 Task: Find connections with filter location Diepholz with filter topic #inspiration with filter profile language German with filter current company IDA Ireland with filter school Andhra University with filter industry Steam and Air-Conditioning Supply with filter service category Negotiation with filter keywords title Credit Counselor
Action: Mouse moved to (496, 64)
Screenshot: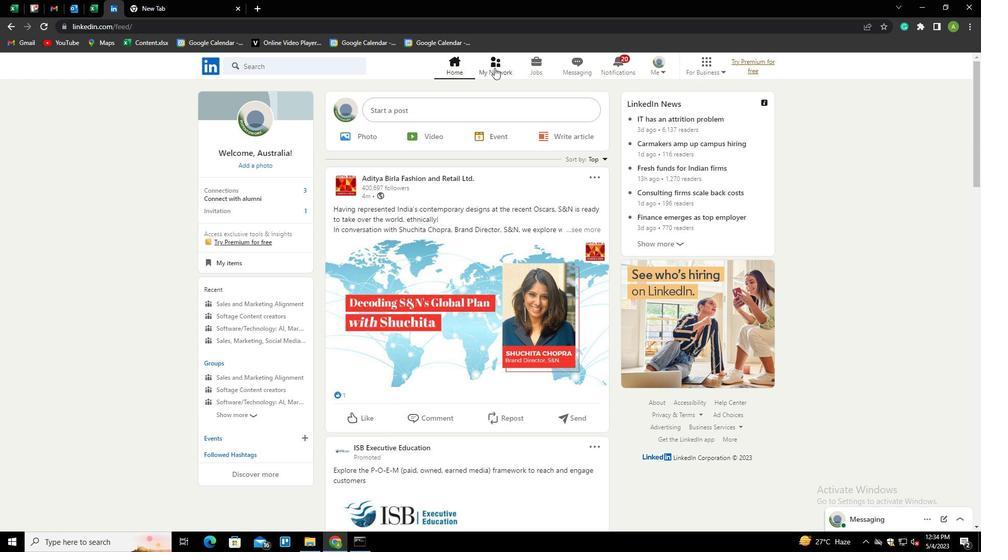 
Action: Mouse pressed left at (496, 64)
Screenshot: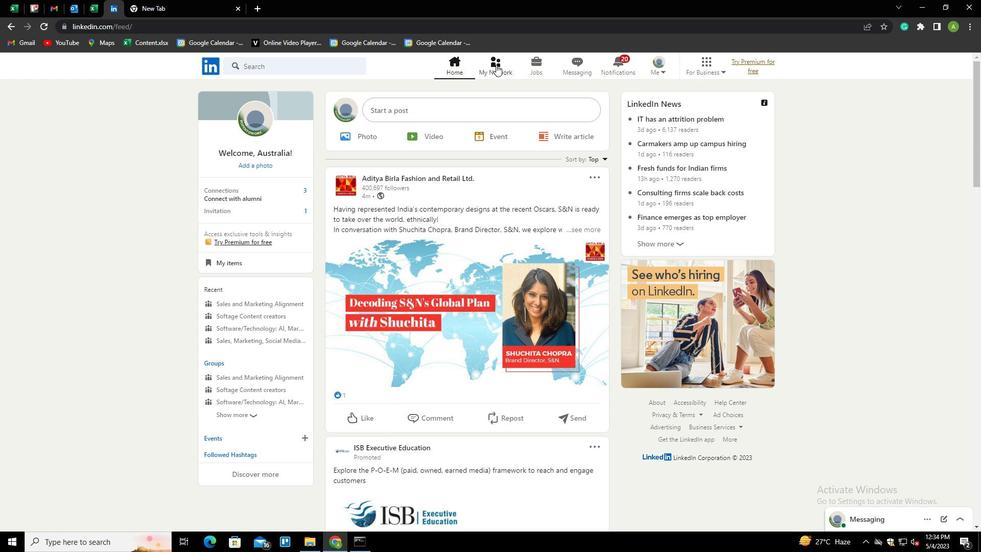 
Action: Mouse moved to (249, 123)
Screenshot: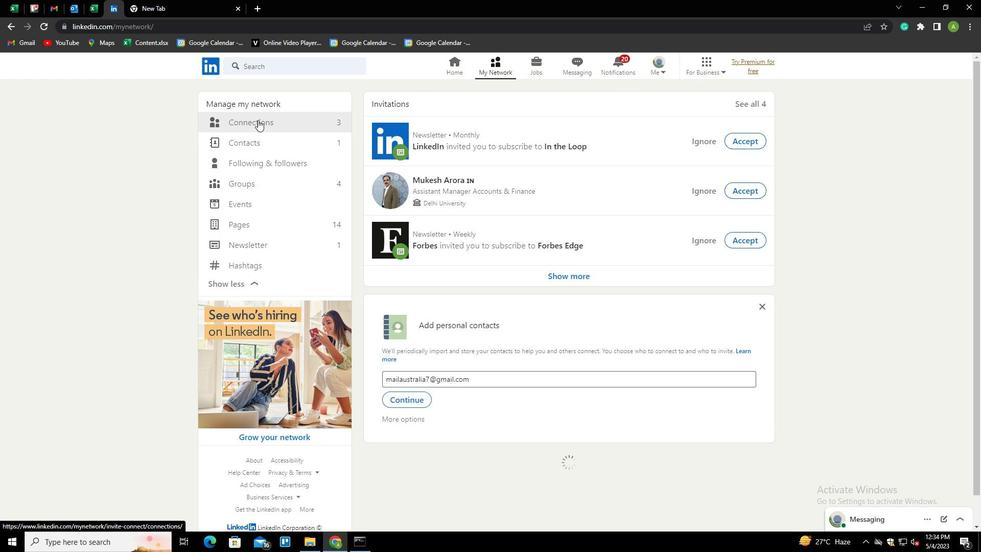 
Action: Mouse pressed left at (249, 123)
Screenshot: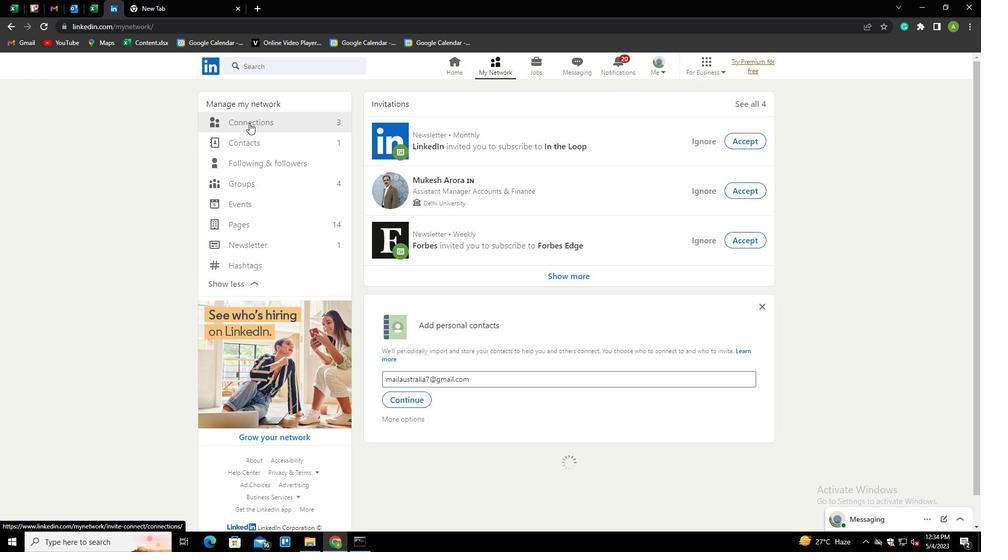 
Action: Mouse moved to (563, 123)
Screenshot: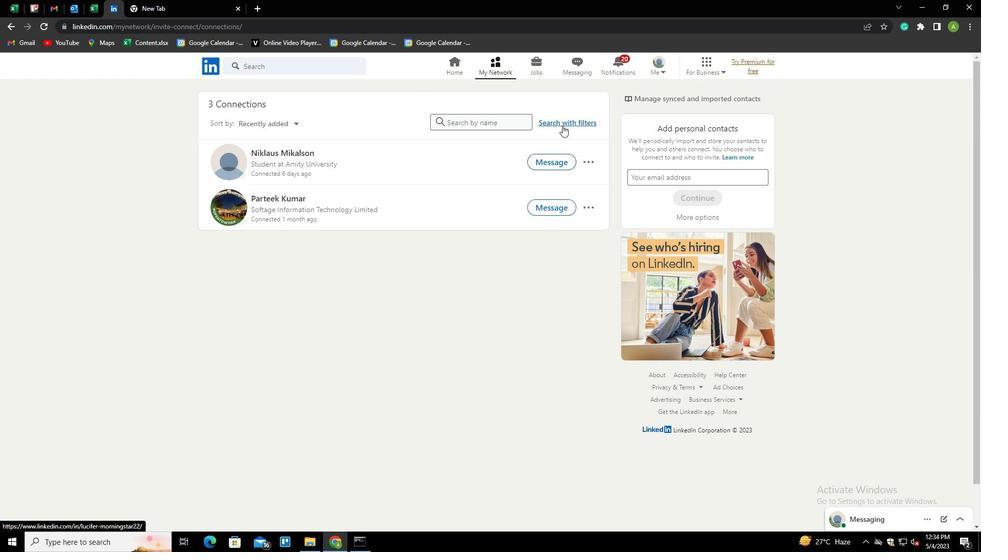 
Action: Mouse pressed left at (563, 123)
Screenshot: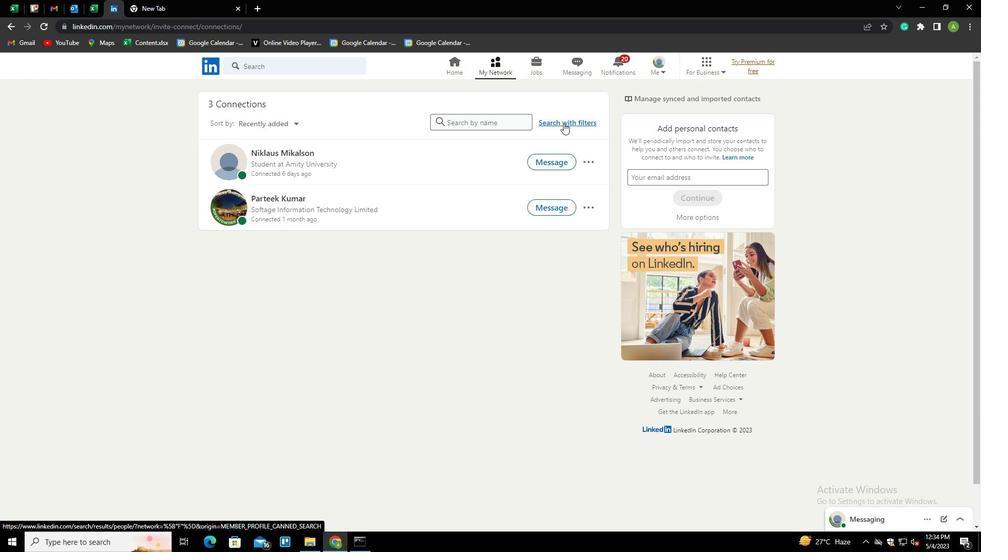 
Action: Mouse moved to (524, 94)
Screenshot: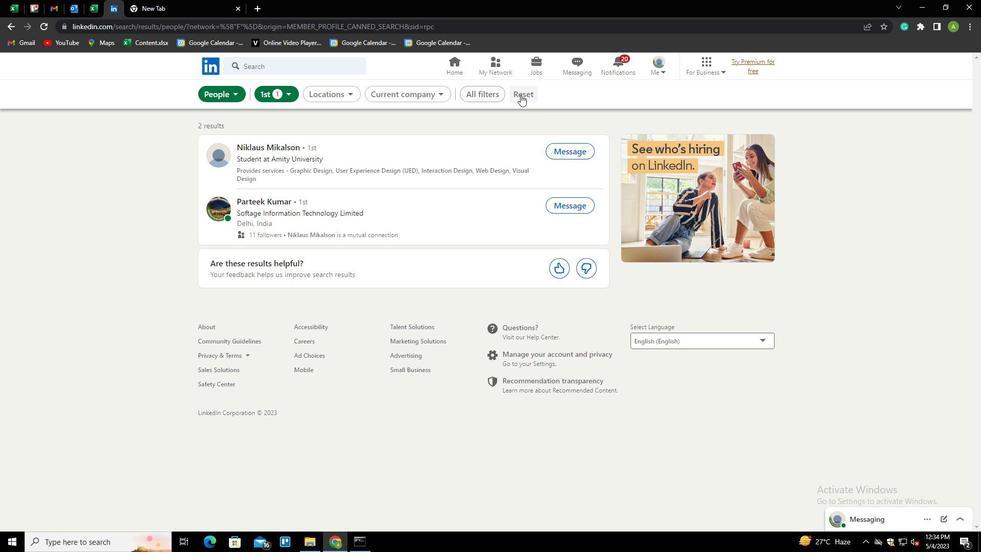 
Action: Mouse pressed left at (524, 94)
Screenshot: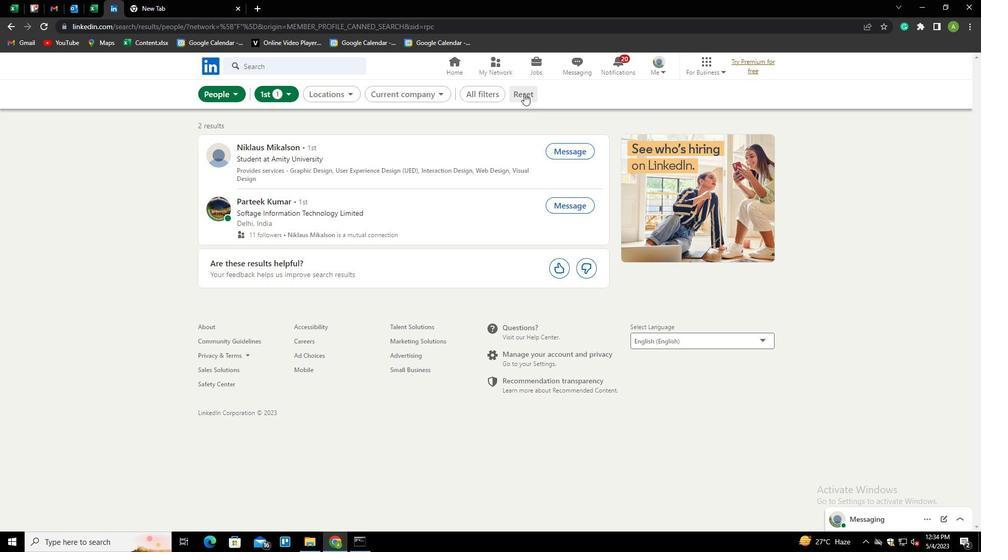 
Action: Mouse moved to (494, 91)
Screenshot: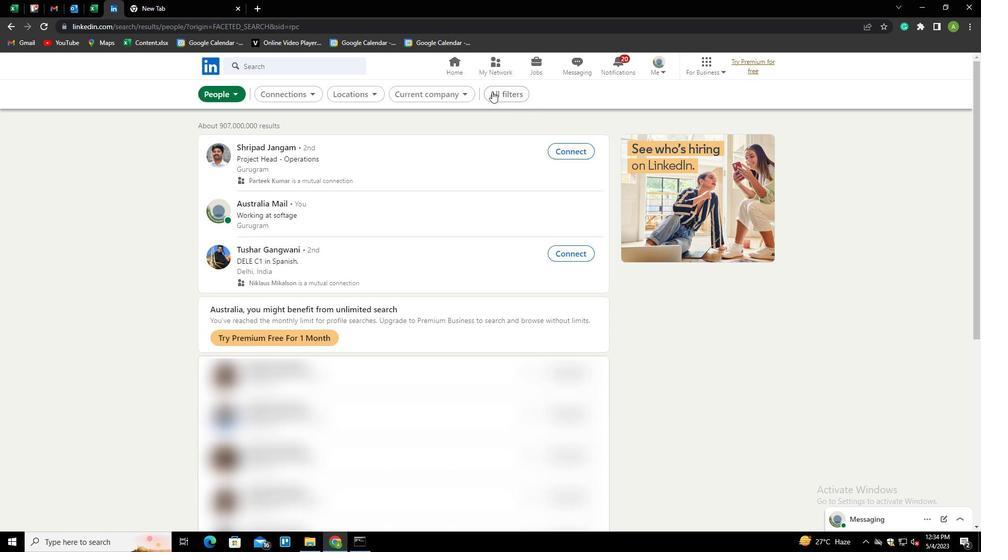 
Action: Mouse pressed left at (494, 91)
Screenshot: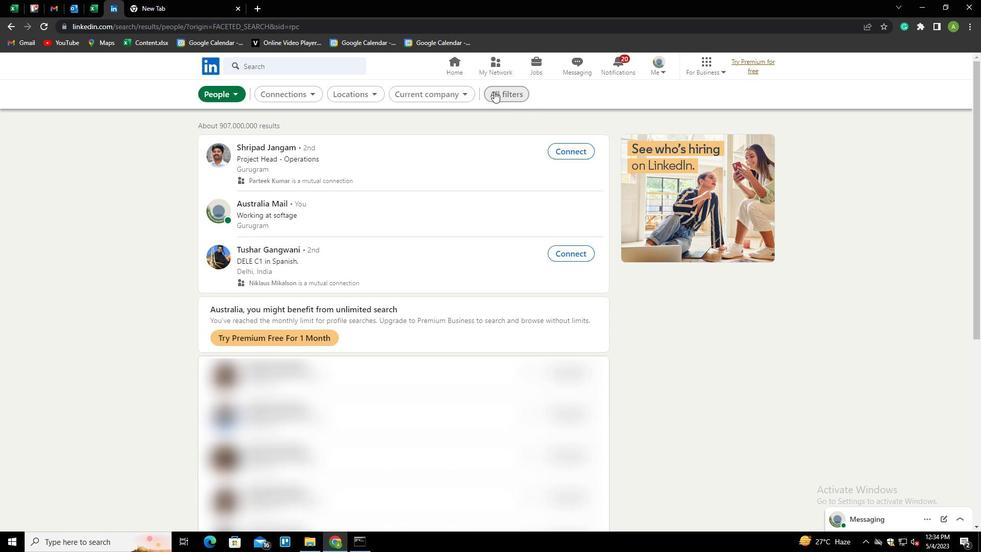 
Action: Mouse moved to (853, 305)
Screenshot: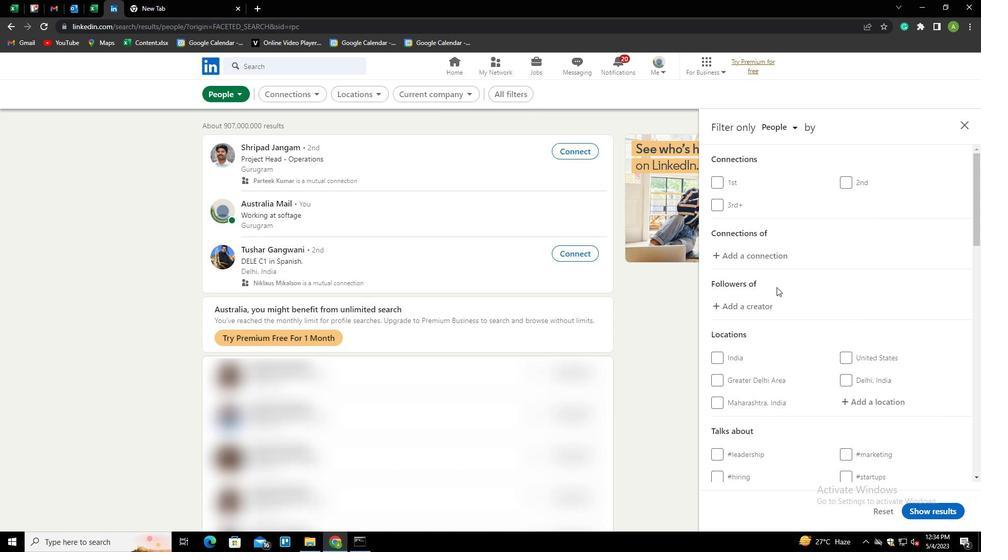 
Action: Mouse scrolled (853, 304) with delta (0, 0)
Screenshot: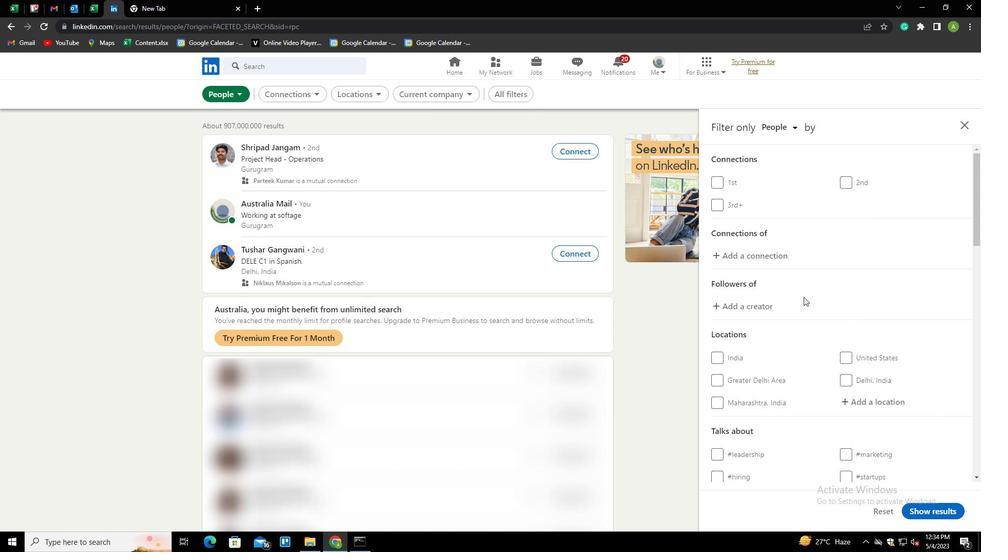 
Action: Mouse scrolled (853, 304) with delta (0, 0)
Screenshot: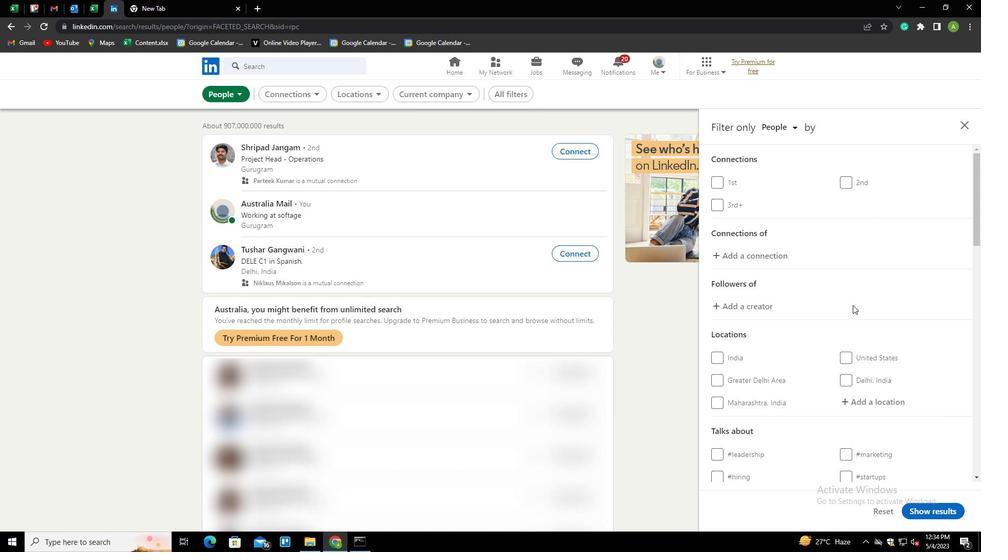 
Action: Mouse scrolled (853, 304) with delta (0, 0)
Screenshot: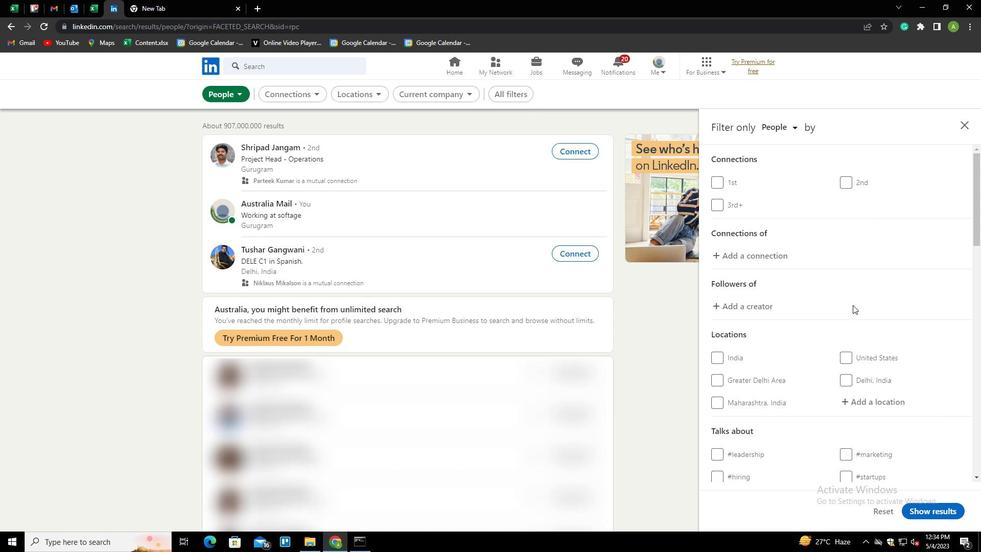 
Action: Mouse moved to (874, 251)
Screenshot: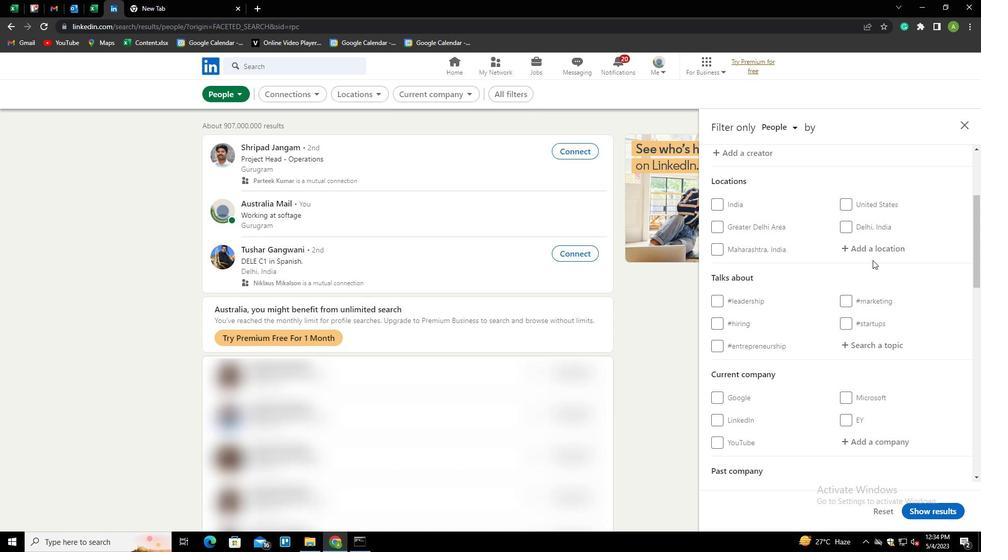 
Action: Mouse pressed left at (874, 251)
Screenshot: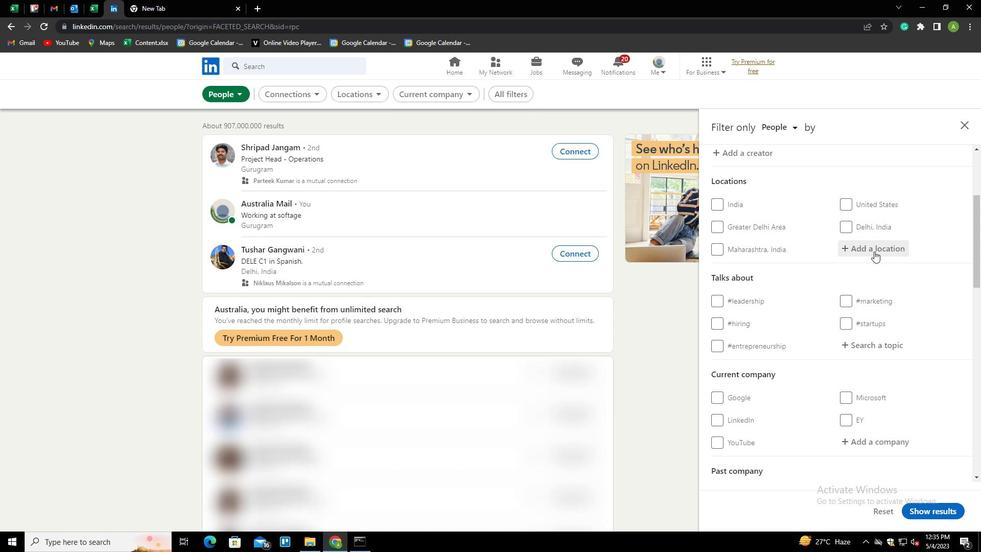 
Action: Key pressed <Key.shift>DIEPHOIZ
Screenshot: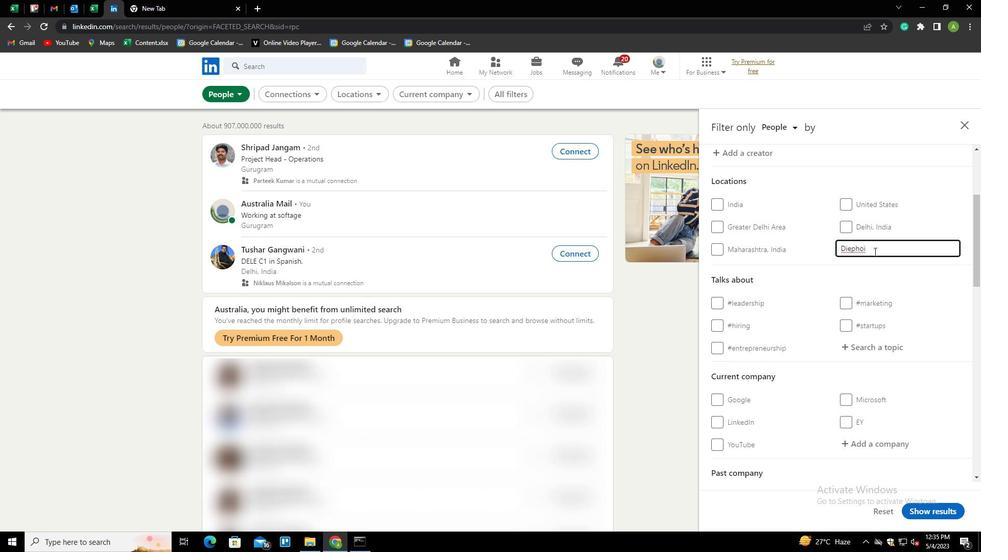 
Action: Mouse moved to (913, 291)
Screenshot: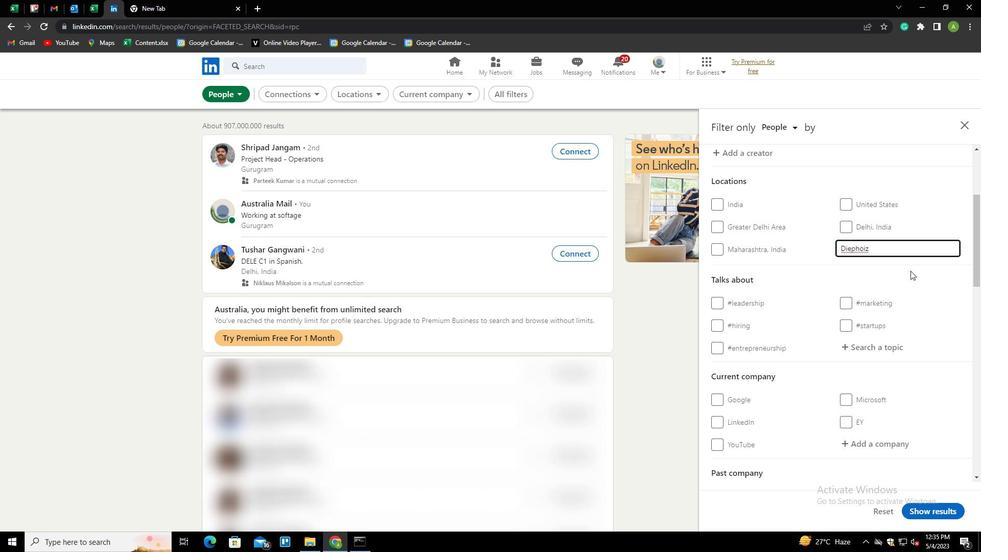 
Action: Mouse pressed left at (913, 291)
Screenshot: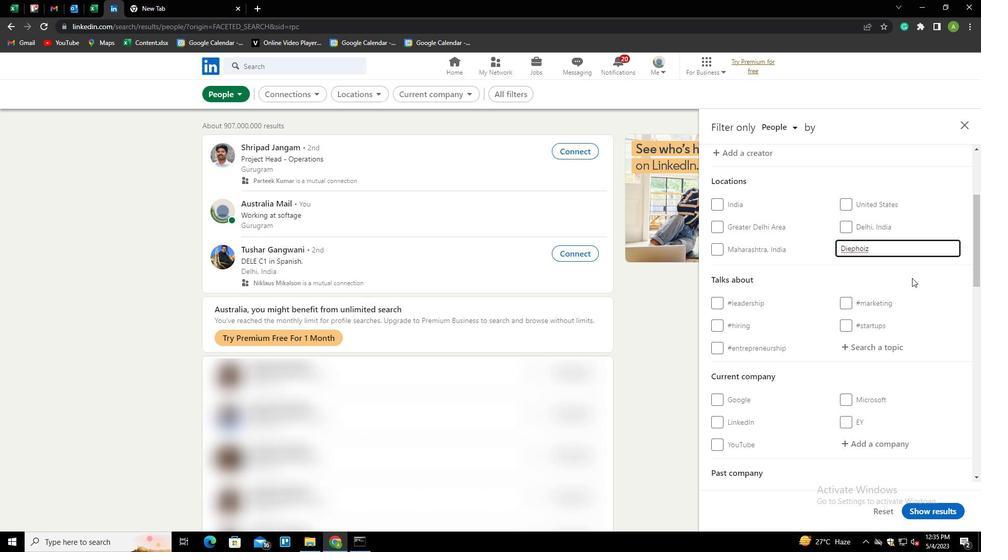 
Action: Mouse moved to (873, 346)
Screenshot: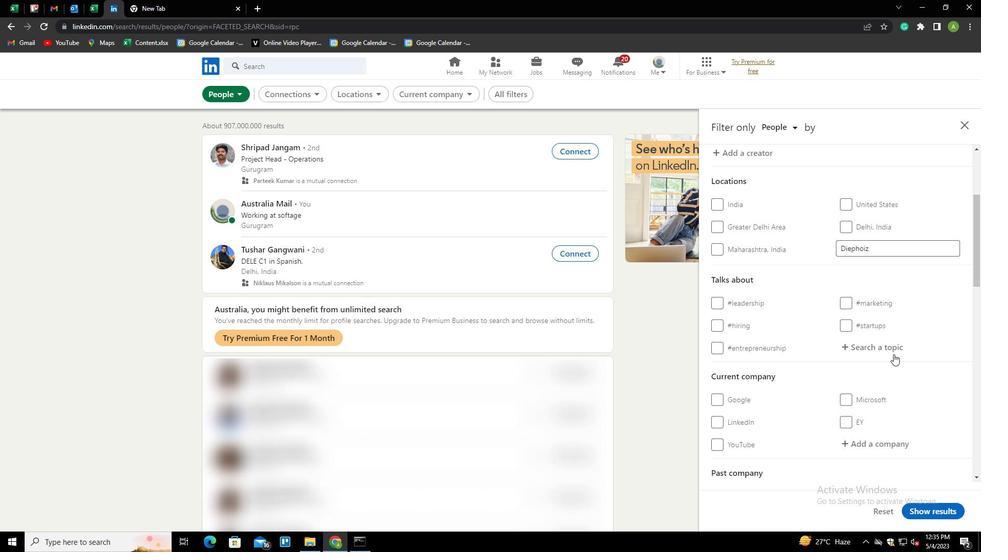 
Action: Mouse pressed left at (873, 346)
Screenshot: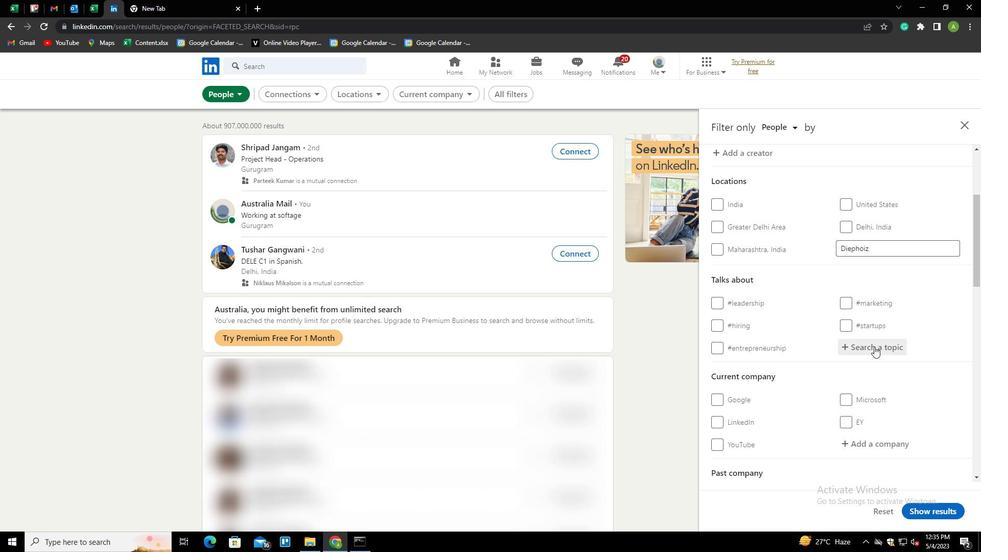 
Action: Key pressed INSPIRATION<Key.down><Key.enter>
Screenshot: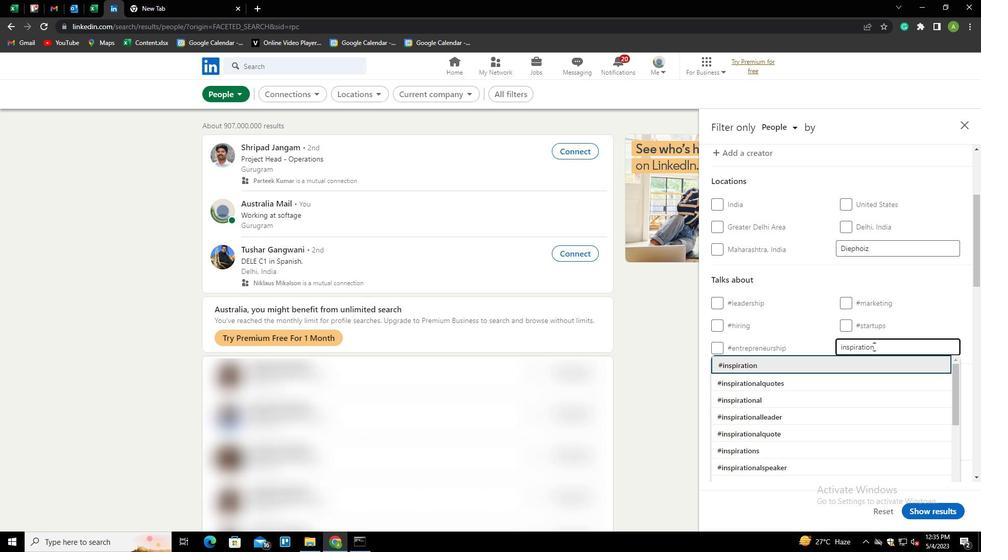 
Action: Mouse scrolled (873, 346) with delta (0, 0)
Screenshot: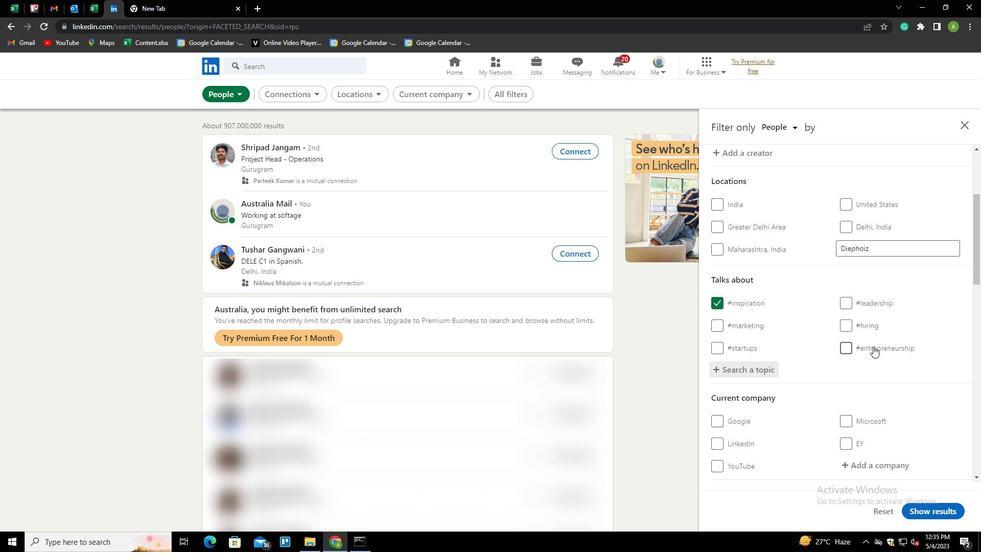 
Action: Mouse scrolled (873, 346) with delta (0, 0)
Screenshot: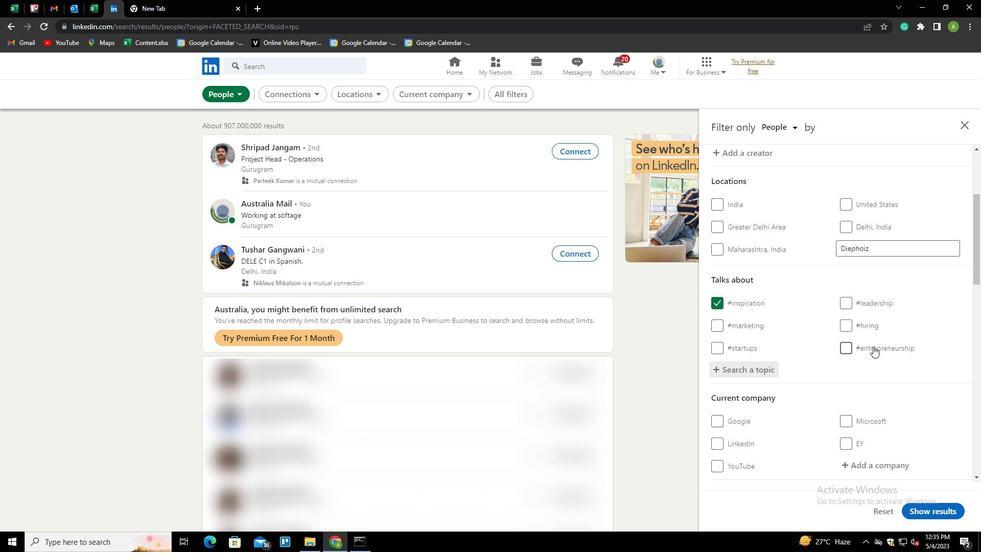 
Action: Mouse scrolled (873, 346) with delta (0, 0)
Screenshot: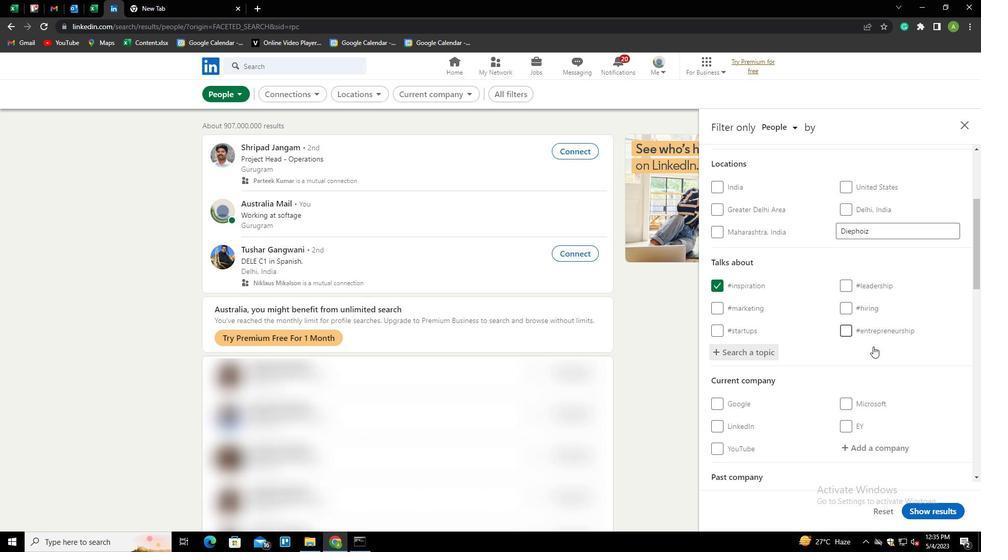 
Action: Mouse scrolled (873, 346) with delta (0, 0)
Screenshot: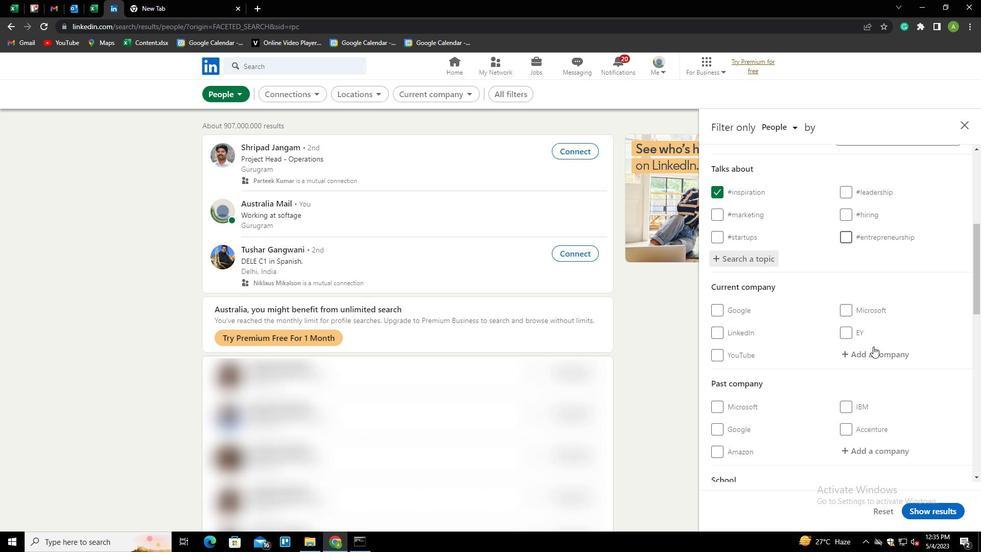 
Action: Mouse scrolled (873, 346) with delta (0, 0)
Screenshot: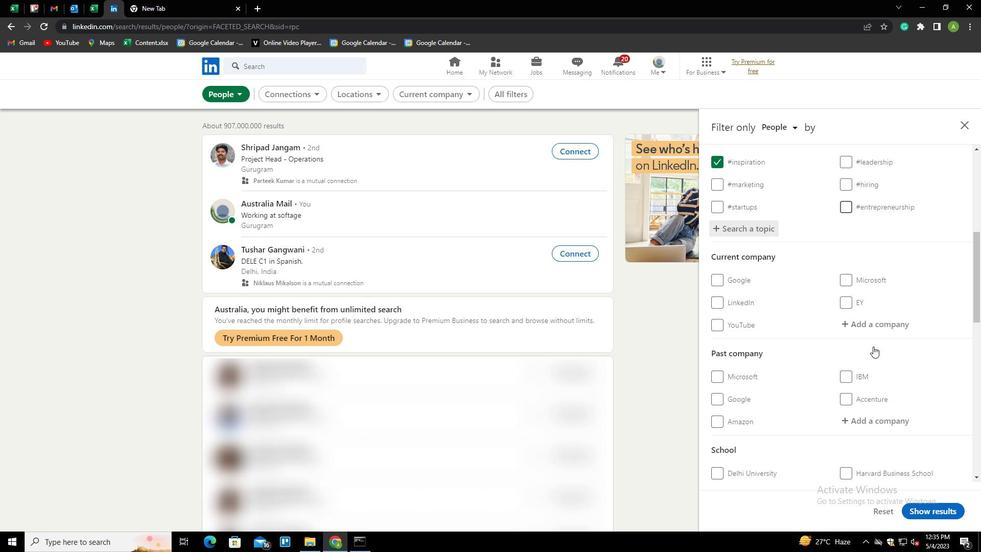 
Action: Mouse scrolled (873, 346) with delta (0, 0)
Screenshot: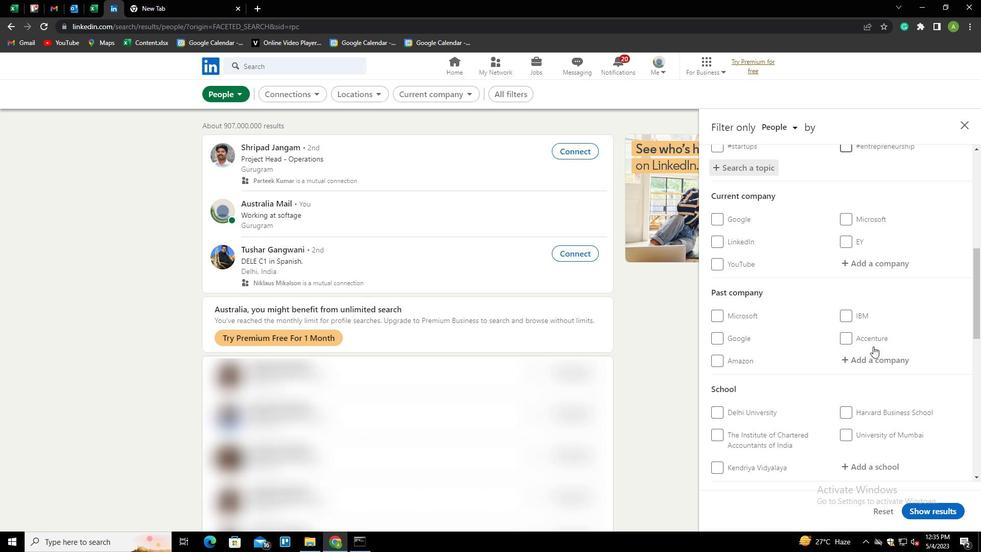 
Action: Mouse scrolled (873, 346) with delta (0, 0)
Screenshot: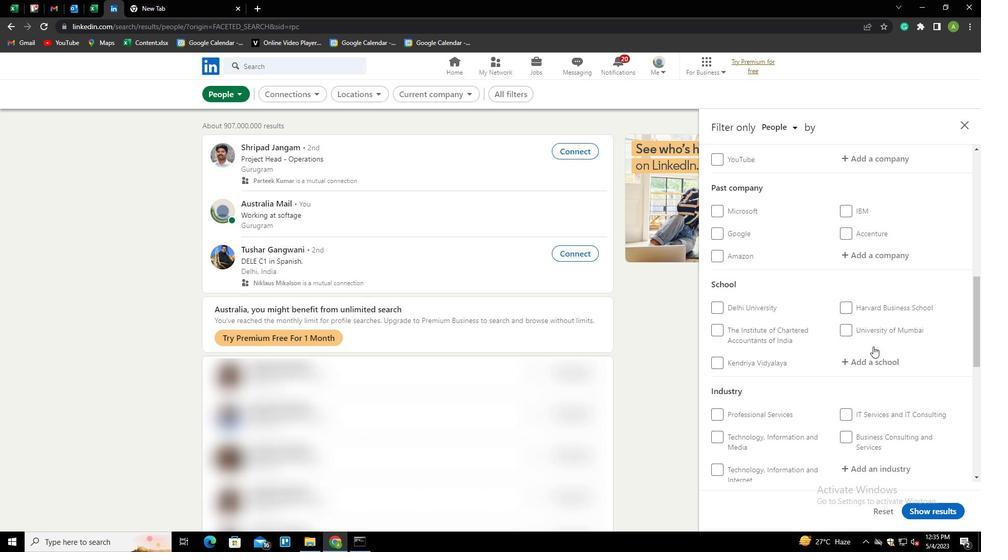 
Action: Mouse scrolled (873, 346) with delta (0, 0)
Screenshot: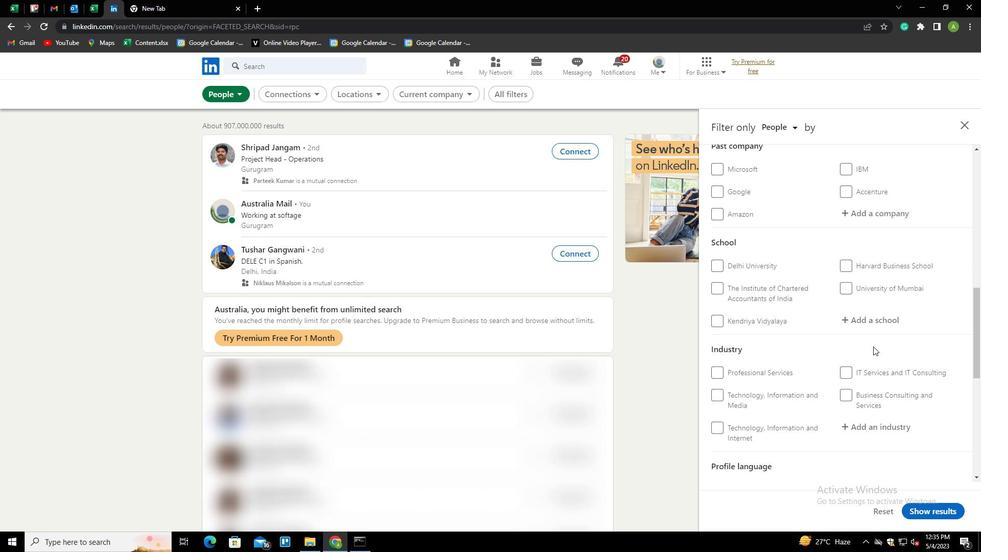 
Action: Mouse scrolled (873, 346) with delta (0, 0)
Screenshot: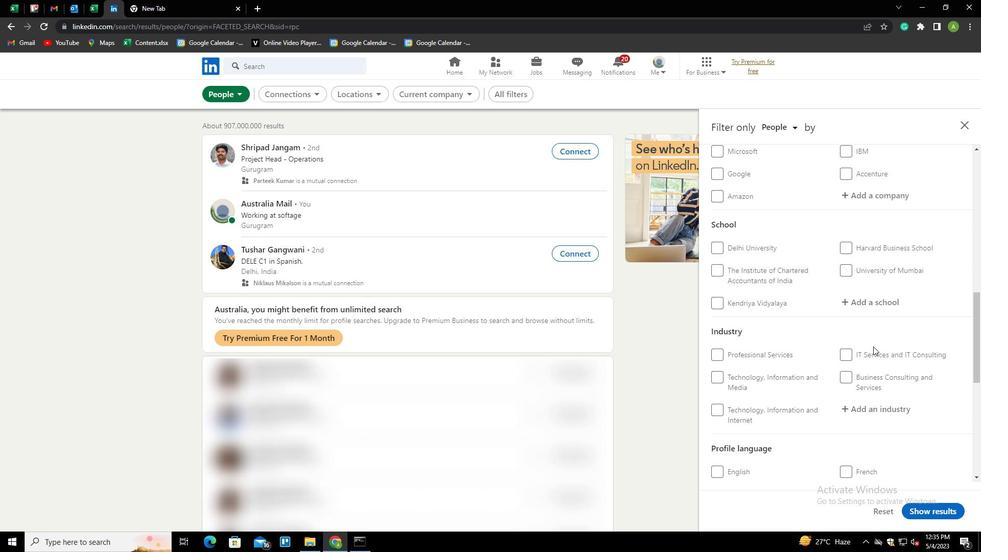
Action: Mouse scrolled (873, 346) with delta (0, 0)
Screenshot: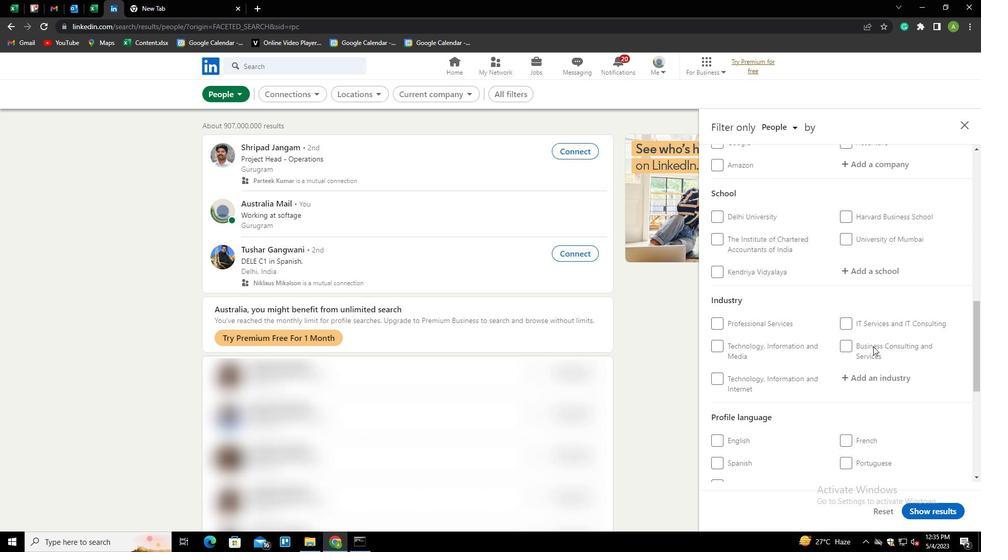 
Action: Mouse moved to (721, 373)
Screenshot: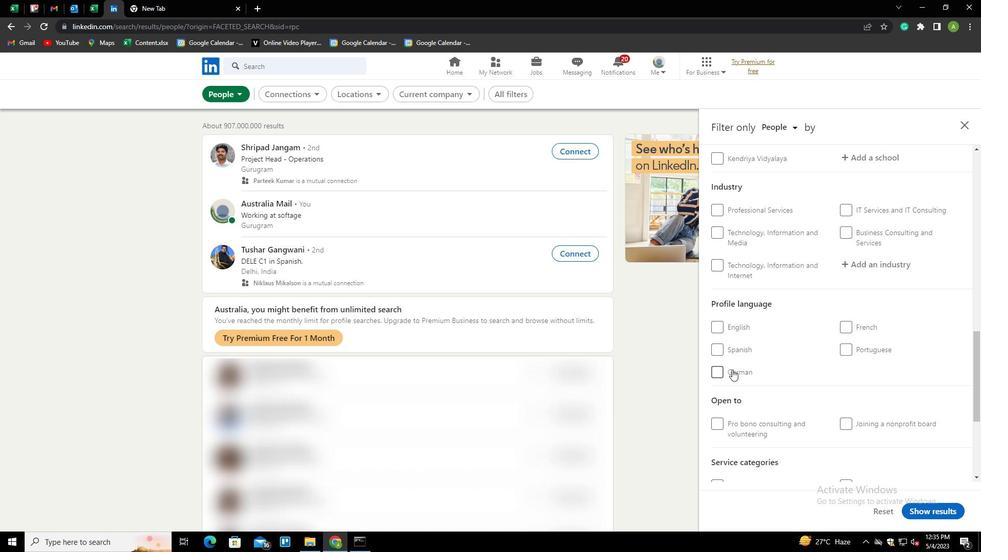
Action: Mouse pressed left at (721, 373)
Screenshot: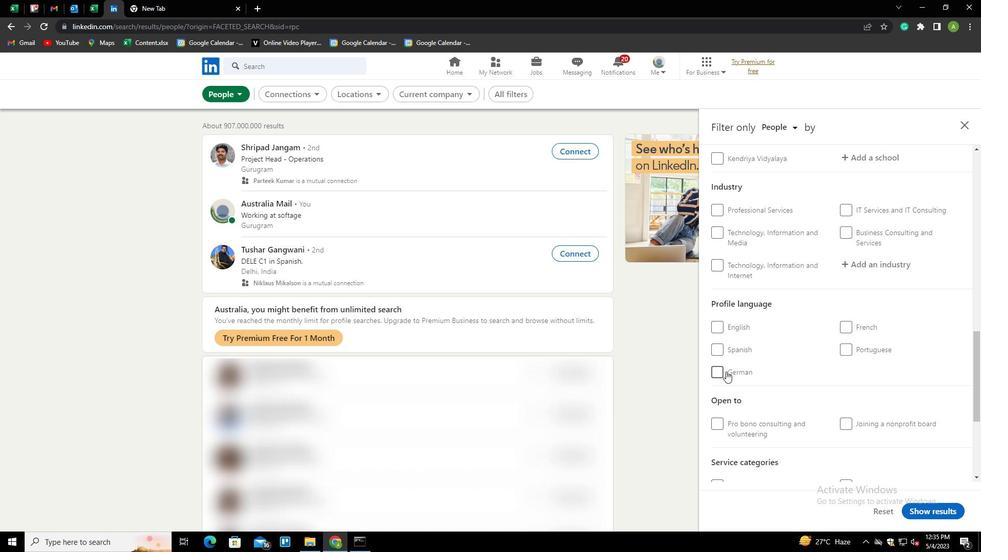 
Action: Mouse moved to (854, 360)
Screenshot: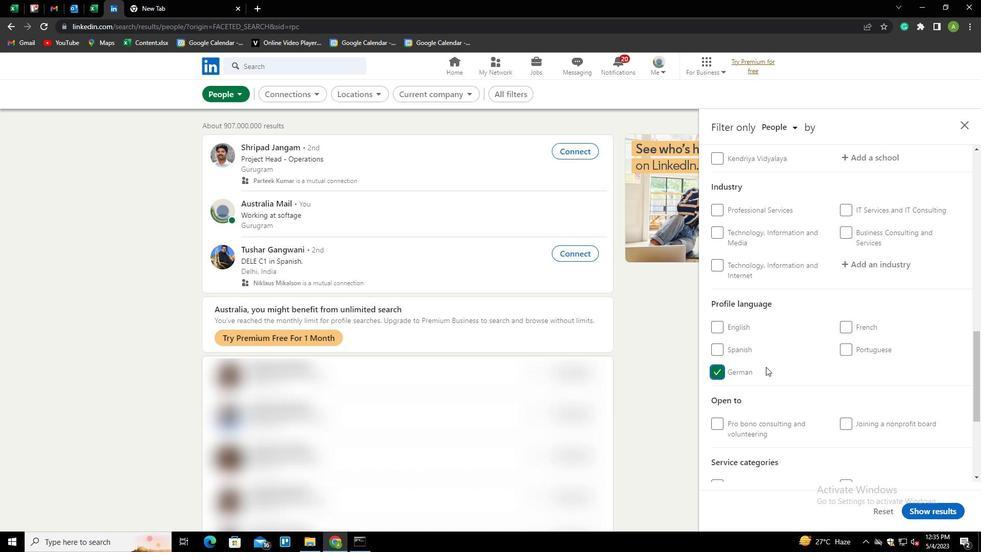 
Action: Mouse scrolled (854, 361) with delta (0, 0)
Screenshot: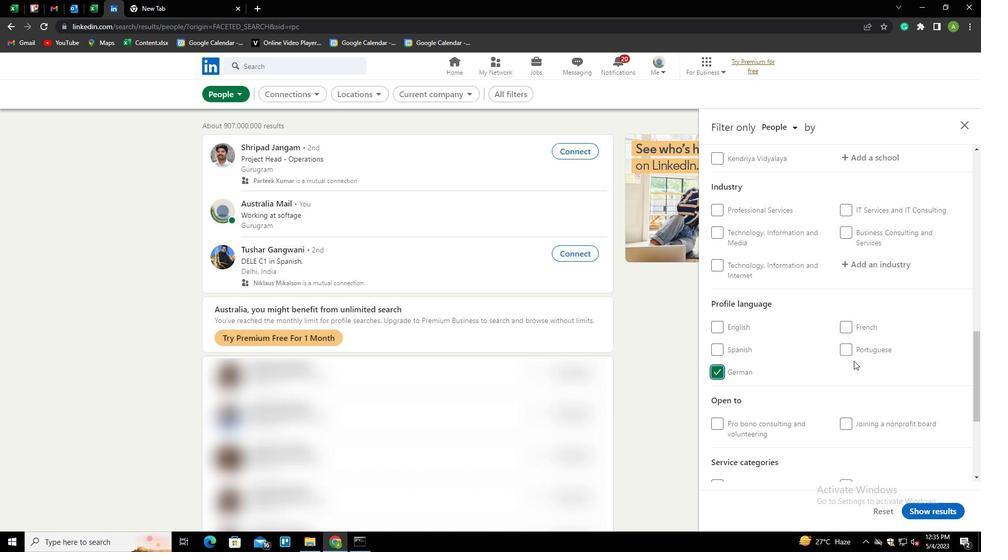 
Action: Mouse scrolled (854, 361) with delta (0, 0)
Screenshot: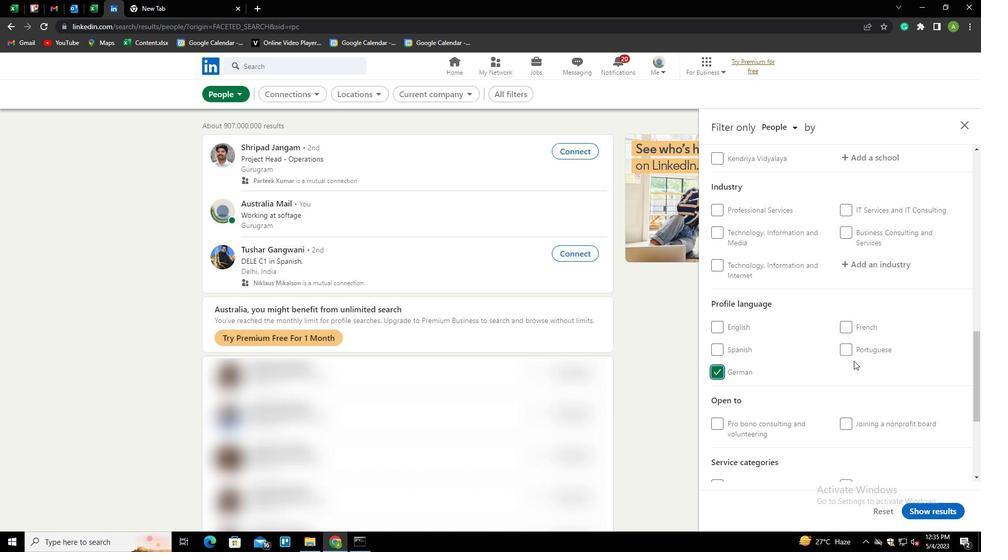 
Action: Mouse scrolled (854, 361) with delta (0, 0)
Screenshot: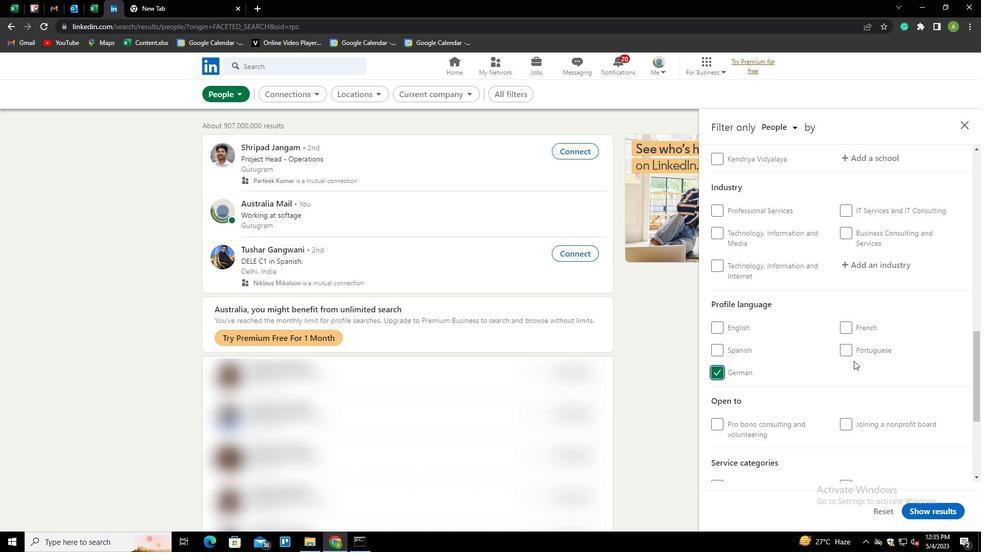 
Action: Mouse scrolled (854, 361) with delta (0, 0)
Screenshot: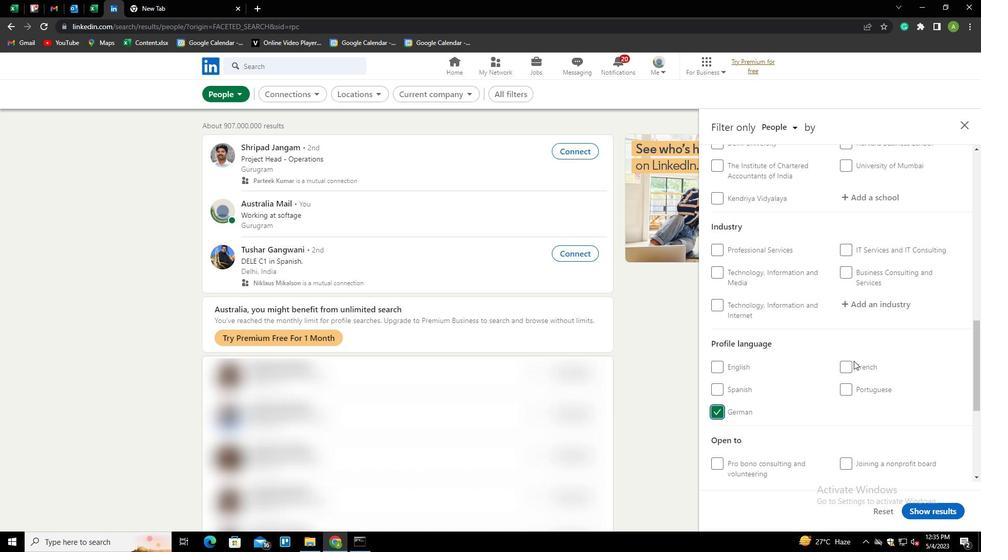 
Action: Mouse scrolled (854, 361) with delta (0, 0)
Screenshot: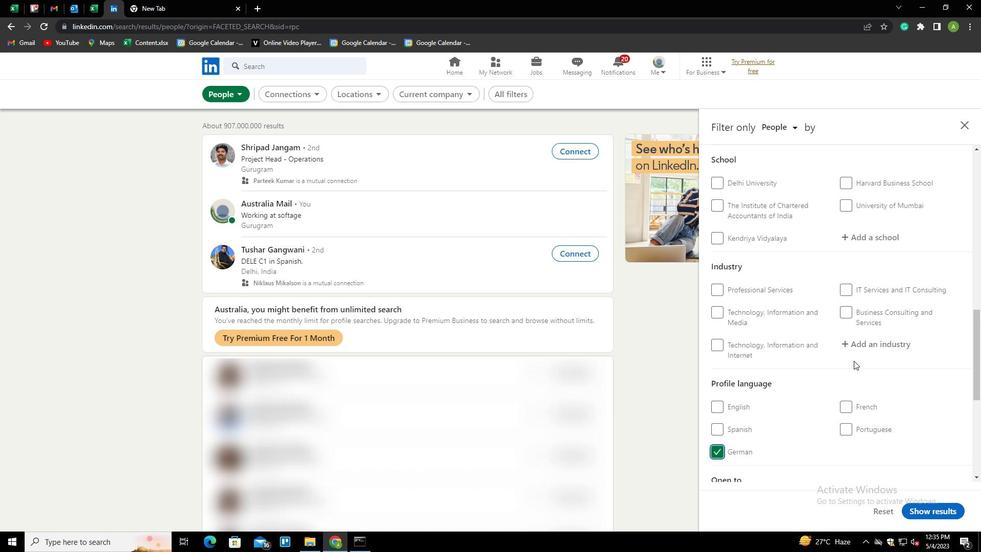
Action: Mouse scrolled (854, 361) with delta (0, 0)
Screenshot: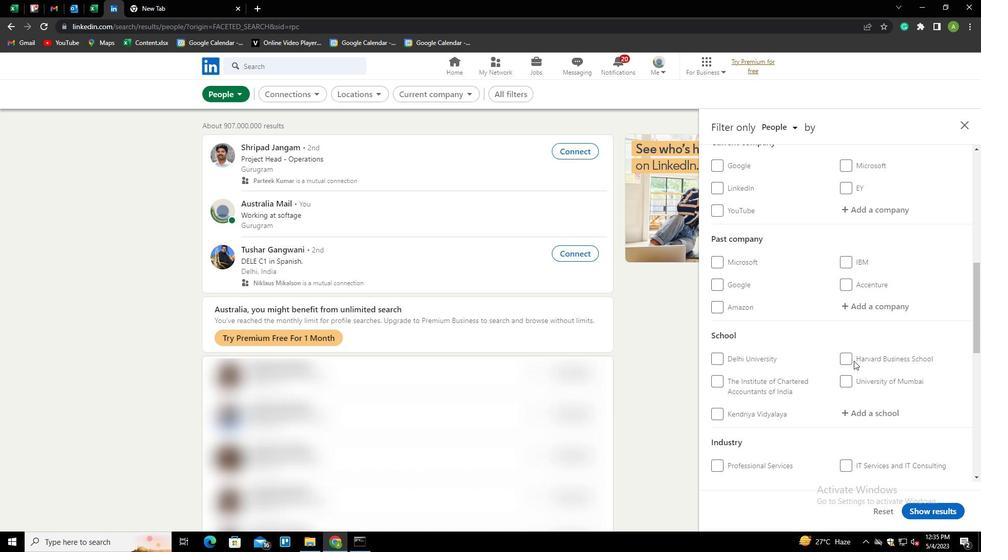 
Action: Mouse scrolled (854, 361) with delta (0, 0)
Screenshot: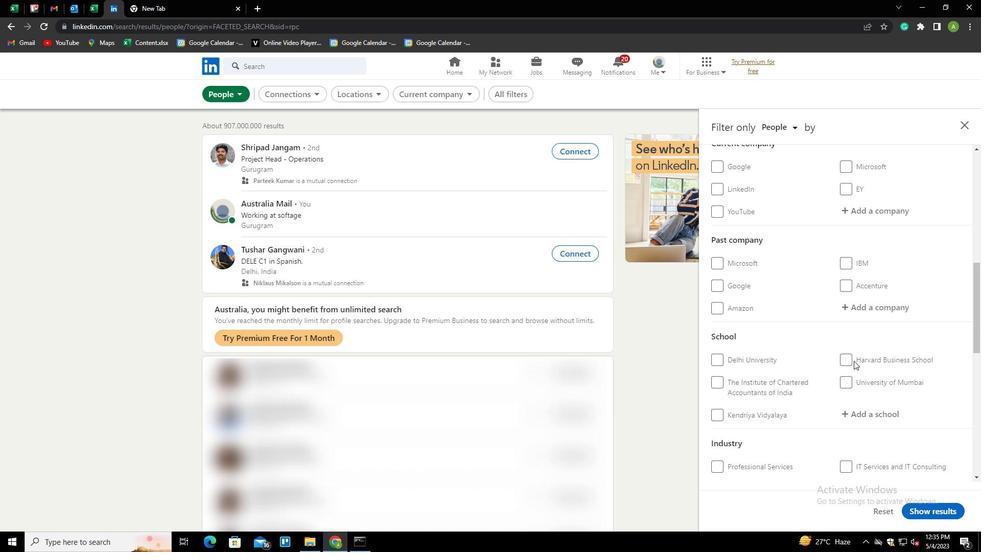 
Action: Mouse scrolled (854, 361) with delta (0, 0)
Screenshot: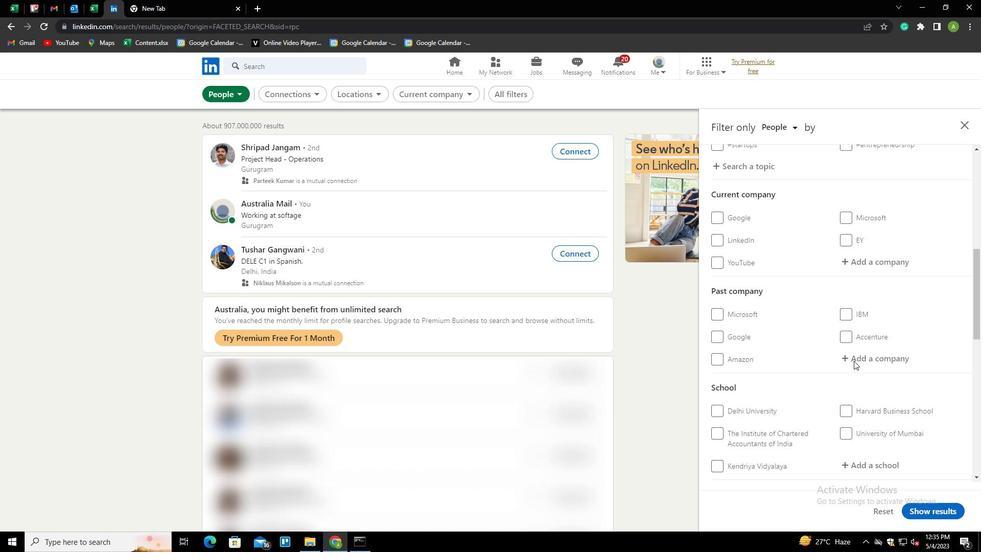 
Action: Mouse scrolled (854, 361) with delta (0, 0)
Screenshot: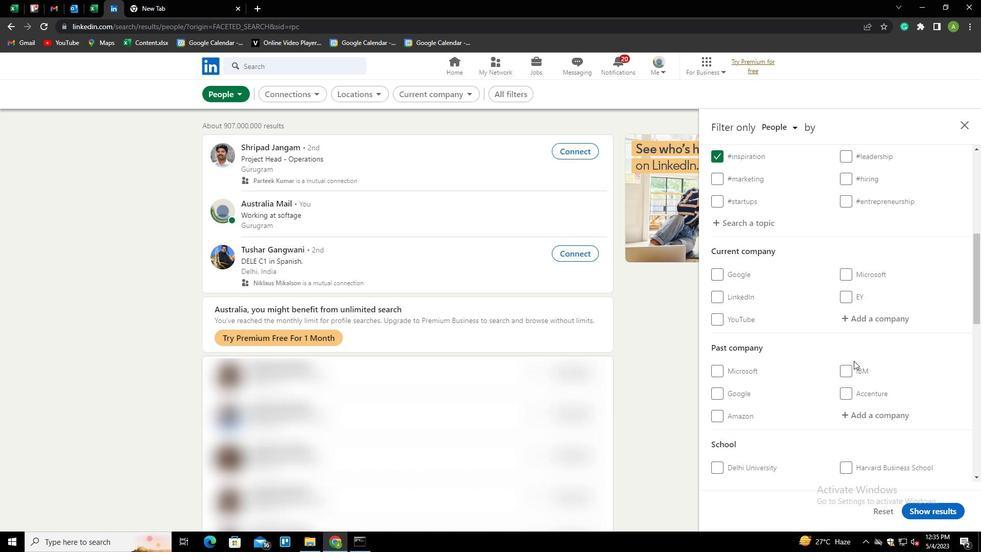 
Action: Mouse moved to (848, 415)
Screenshot: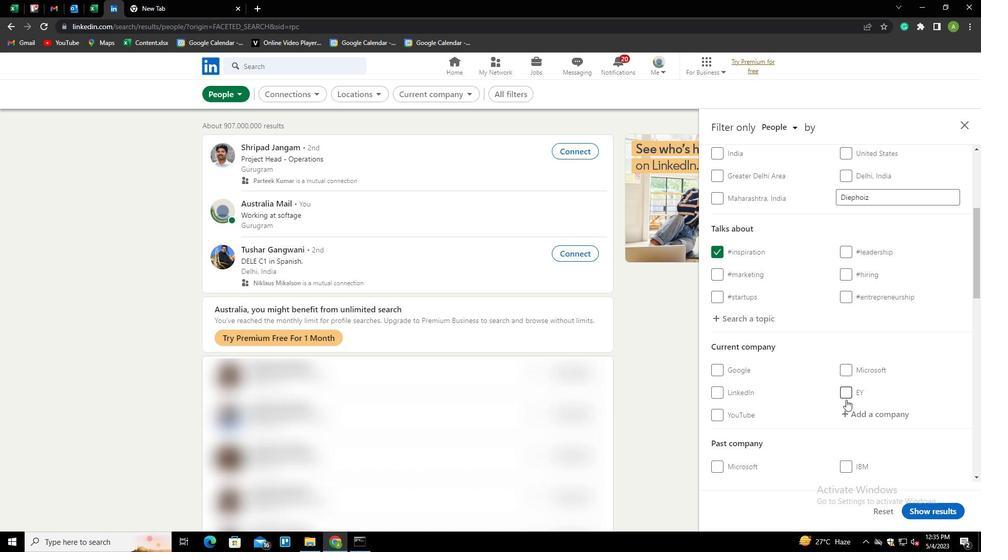 
Action: Mouse pressed left at (848, 415)
Screenshot: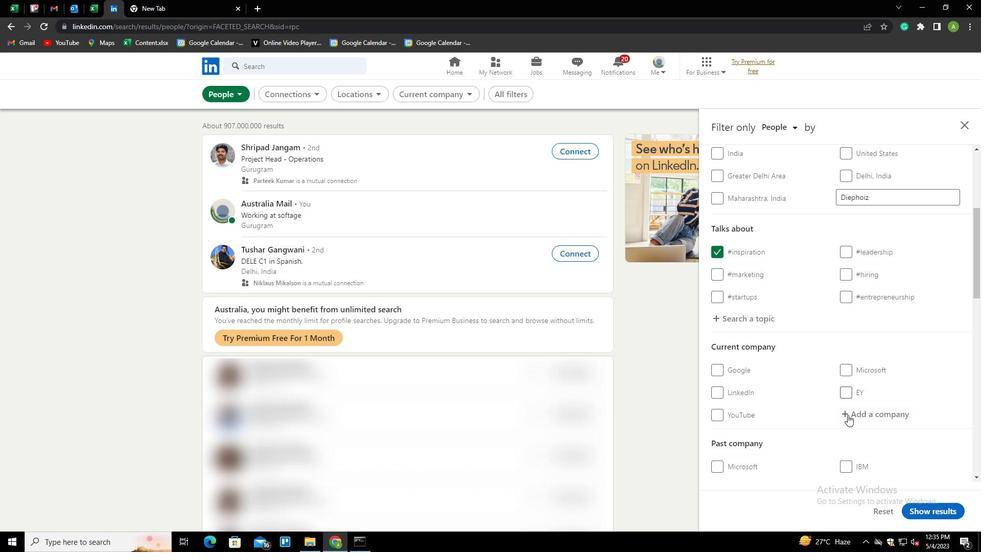 
Action: Key pressed <Key.shift><Key.shift><Key.shift><Key.shift><Key.shift><Key.shift><Key.shift><Key.shift><Key.shift><Key.shift><Key.shift><Key.shift><Key.shift>IDA<Key.space><Key.shift>IRELAND<Key.down><Key.enter>
Screenshot: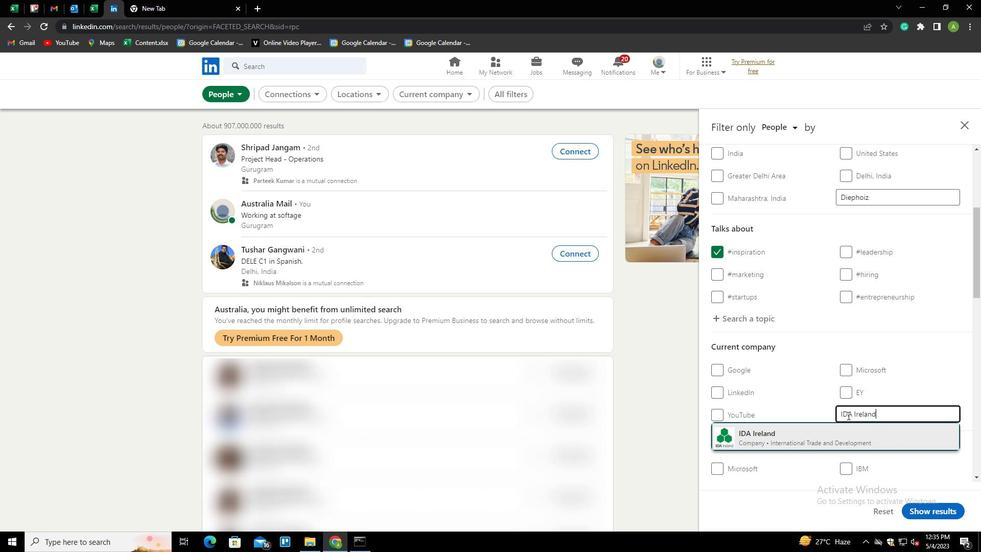 
Action: Mouse scrolled (848, 415) with delta (0, 0)
Screenshot: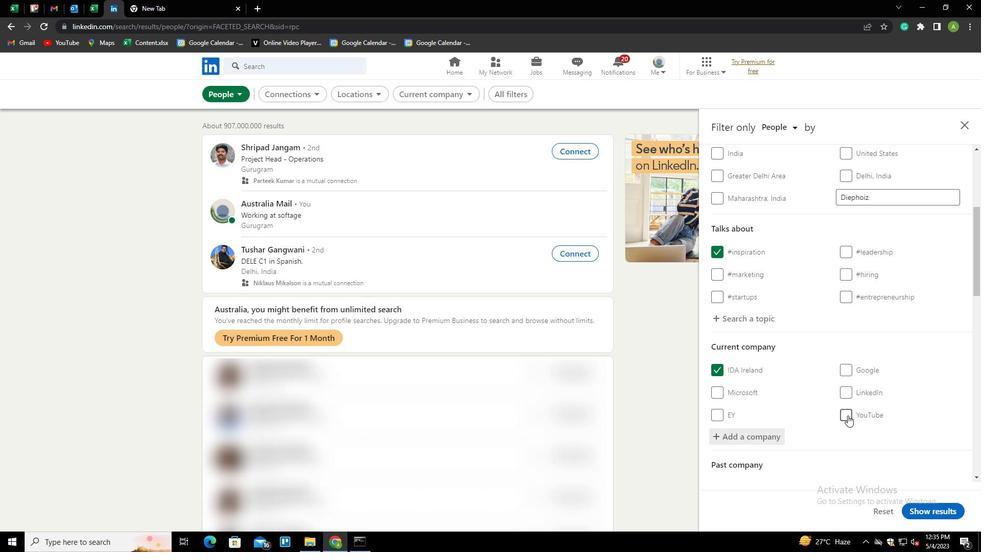 
Action: Mouse scrolled (848, 415) with delta (0, 0)
Screenshot: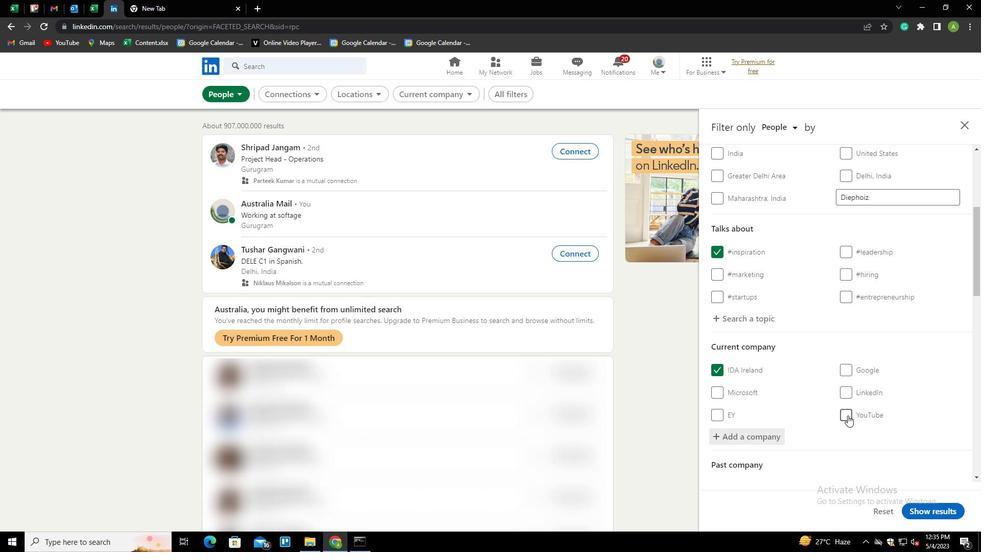 
Action: Mouse scrolled (848, 415) with delta (0, 0)
Screenshot: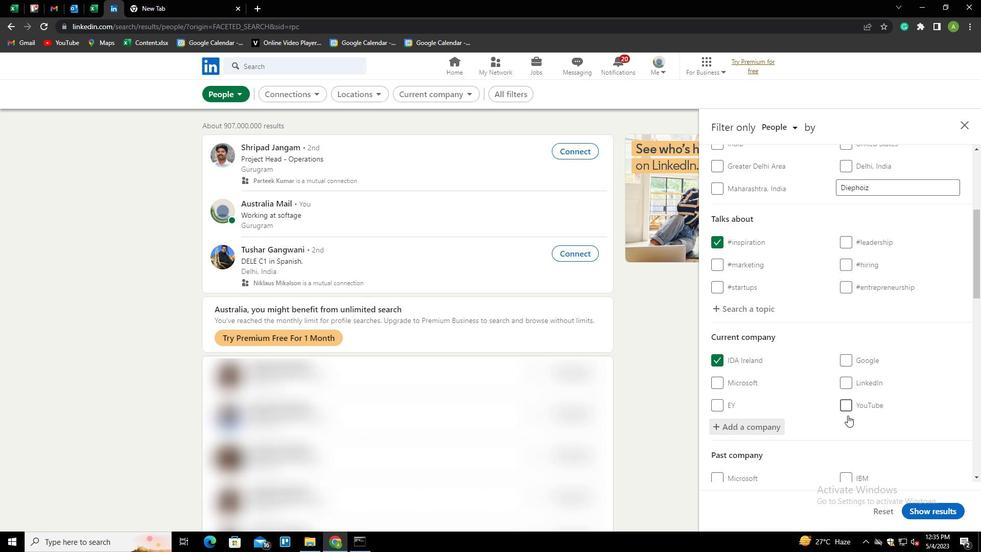 
Action: Mouse scrolled (848, 415) with delta (0, 0)
Screenshot: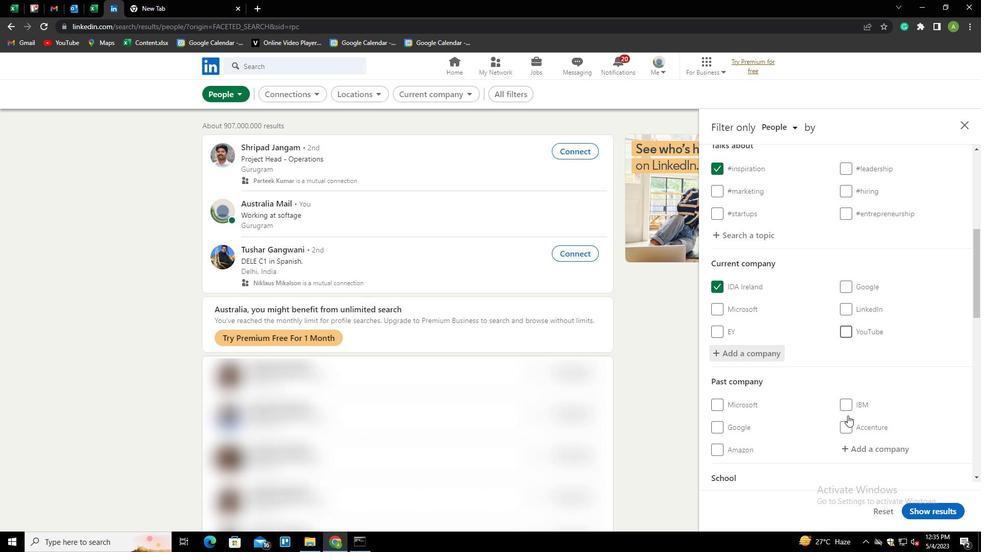 
Action: Mouse scrolled (848, 415) with delta (0, 0)
Screenshot: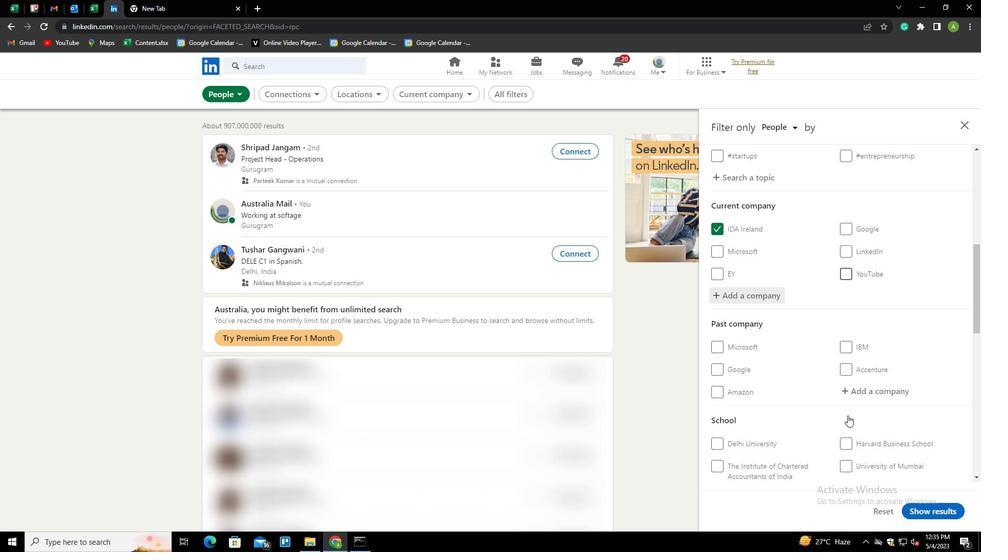 
Action: Mouse scrolled (848, 415) with delta (0, 0)
Screenshot: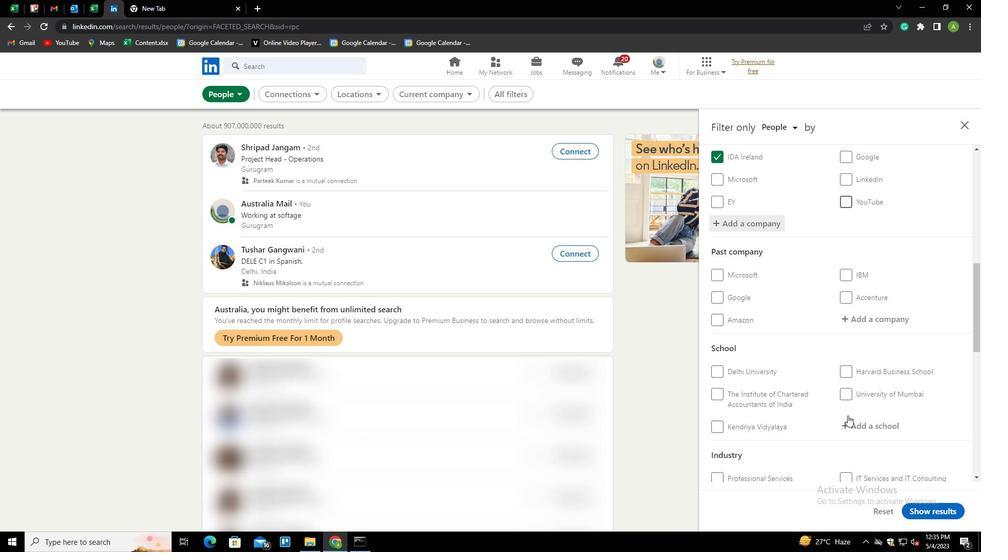 
Action: Mouse moved to (859, 326)
Screenshot: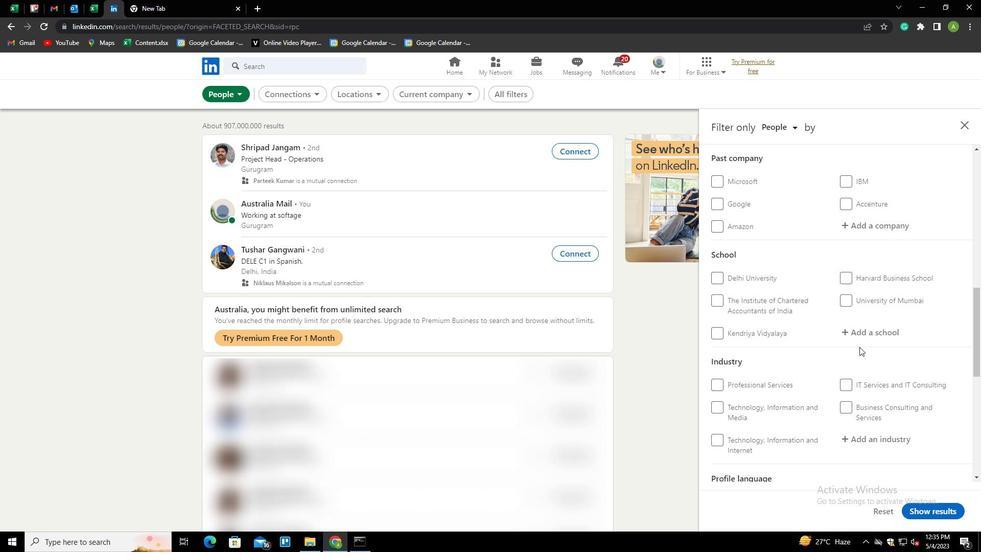 
Action: Mouse pressed left at (859, 326)
Screenshot: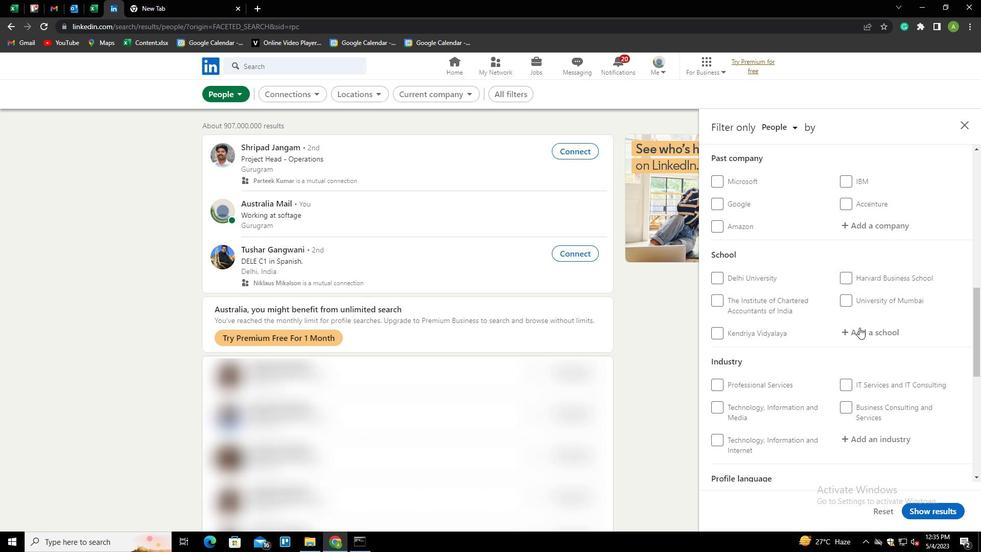 
Action: Key pressed <Key.shift>ANDHRA<Key.space><Key.shift>UNIVERSITY<Key.down><Key.enter>
Screenshot: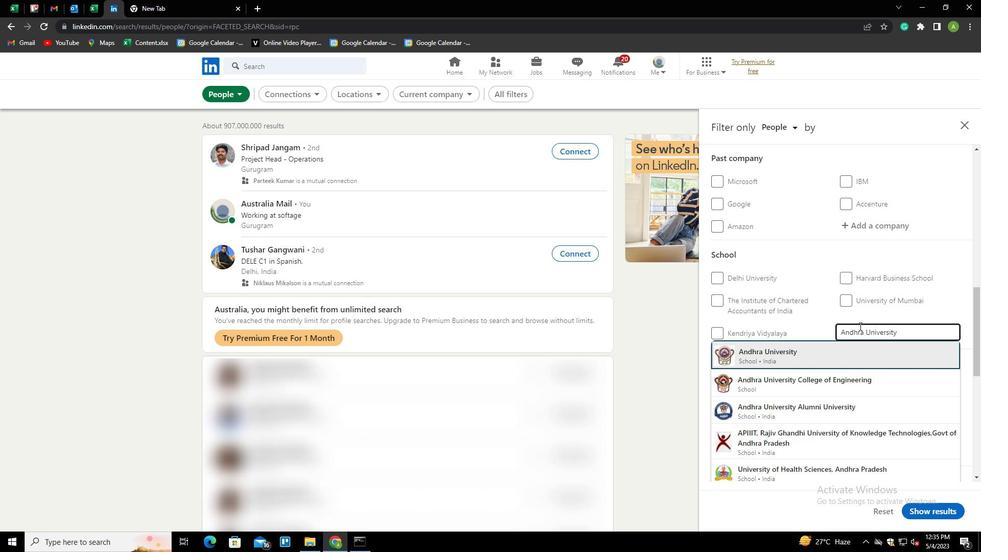 
Action: Mouse moved to (834, 332)
Screenshot: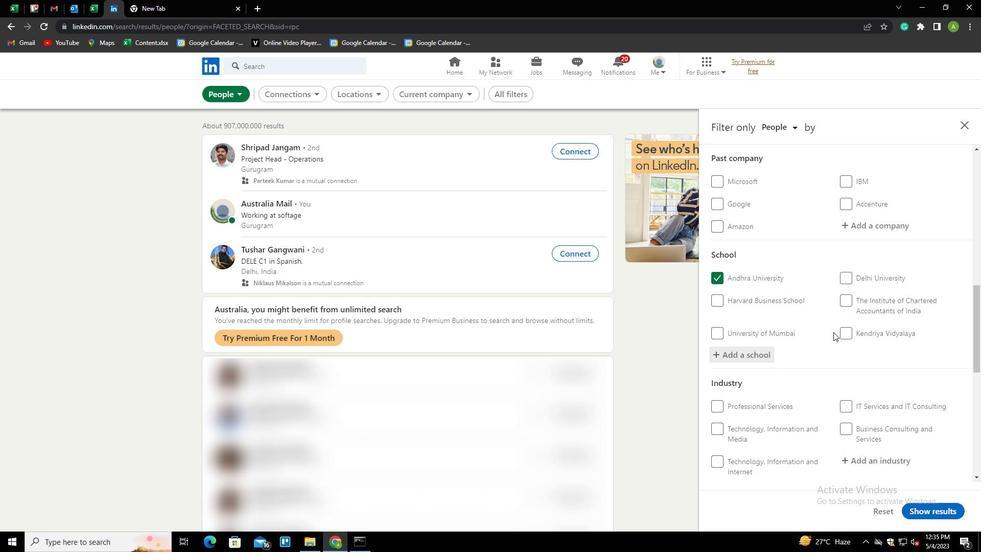 
Action: Mouse scrolled (834, 331) with delta (0, 0)
Screenshot: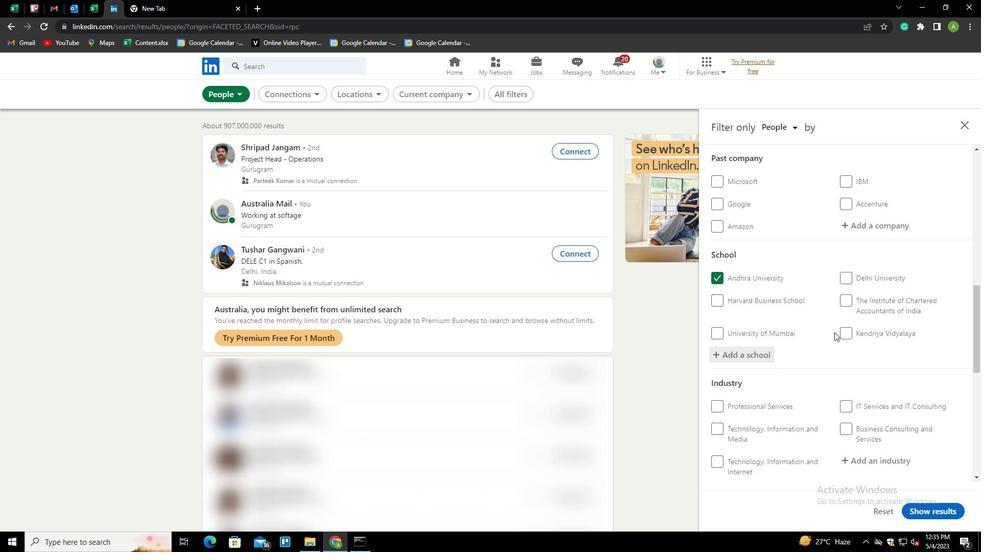 
Action: Mouse scrolled (834, 331) with delta (0, 0)
Screenshot: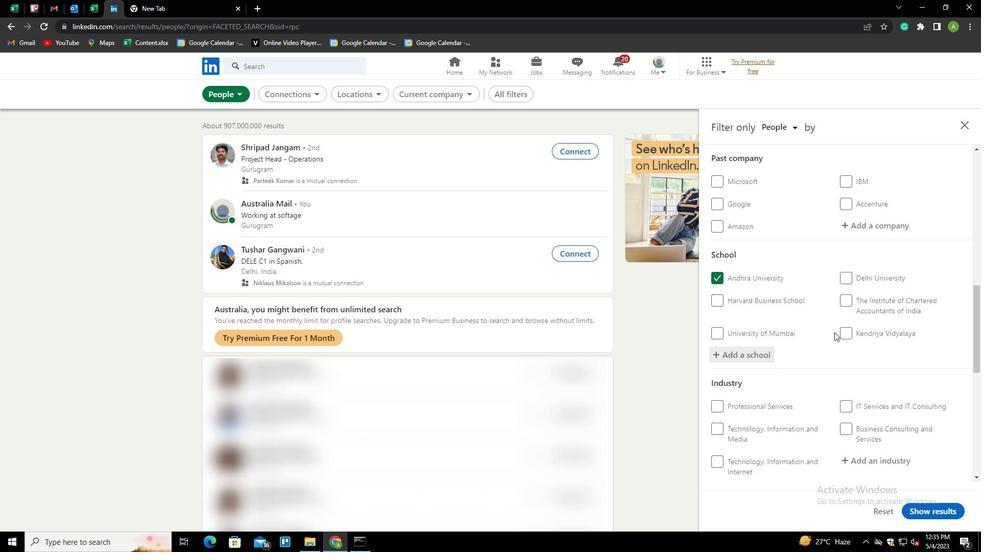 
Action: Mouse scrolled (834, 331) with delta (0, 0)
Screenshot: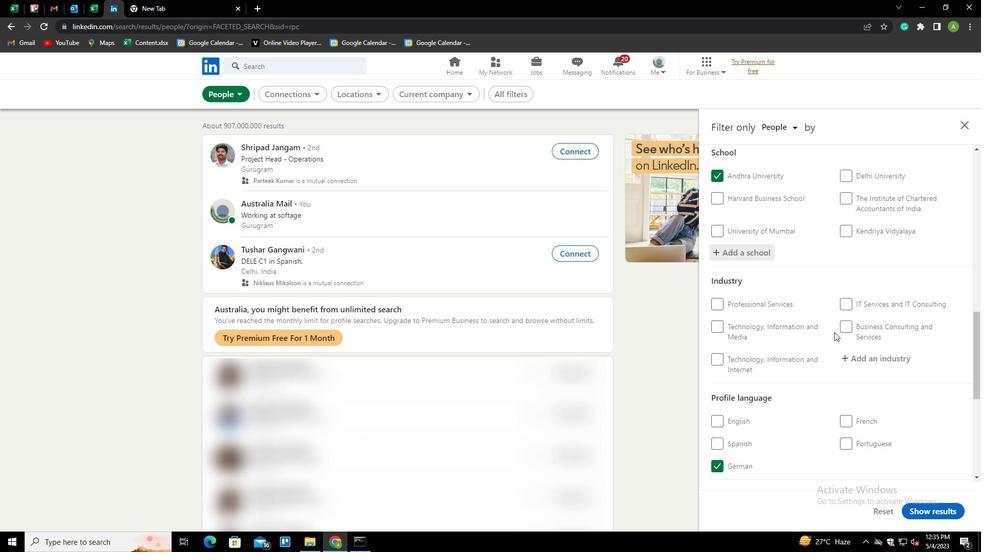 
Action: Mouse moved to (862, 307)
Screenshot: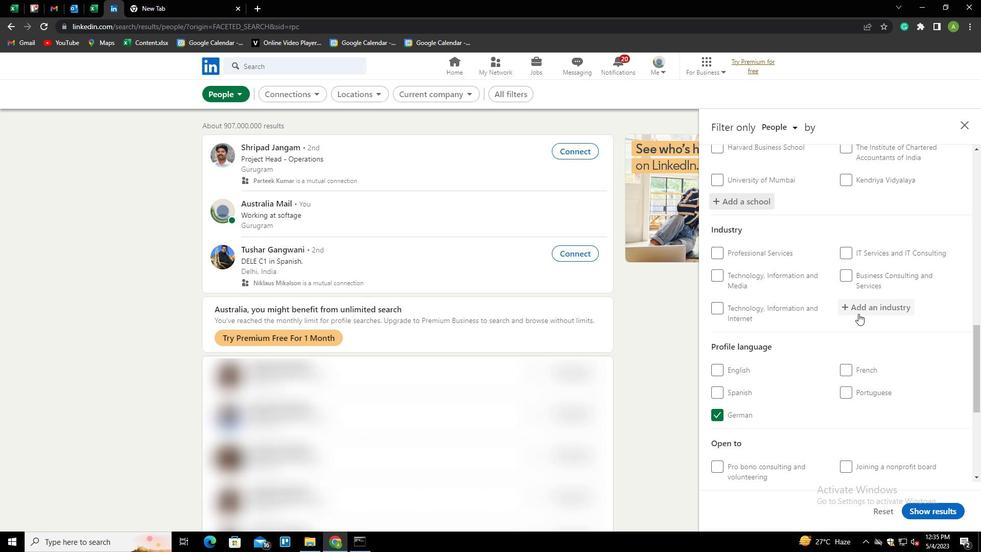 
Action: Mouse pressed left at (862, 307)
Screenshot: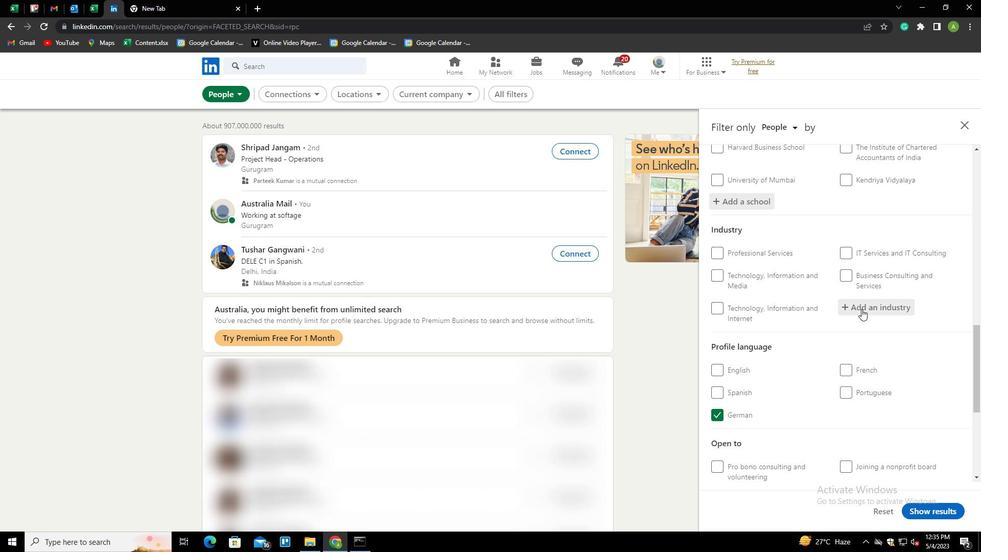 
Action: Mouse moved to (867, 307)
Screenshot: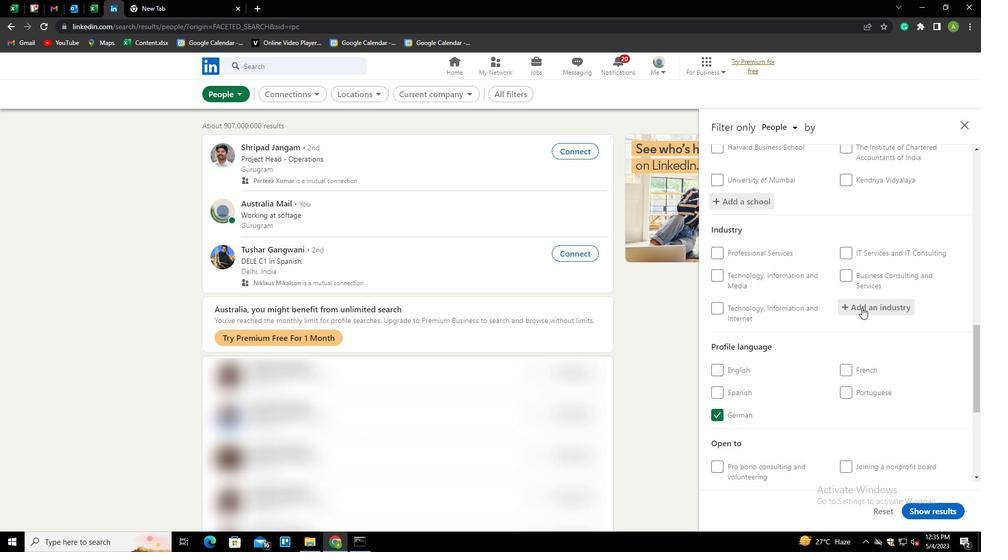 
Action: Mouse pressed left at (867, 307)
Screenshot: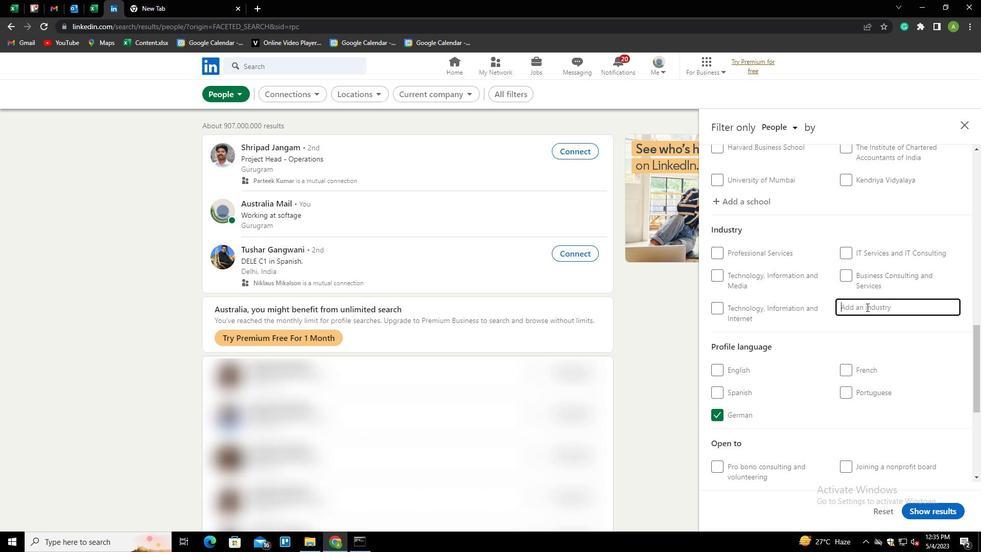 
Action: Key pressed <Key.shift>STEAM<Key.space><Key.down><Key.enter>
Screenshot: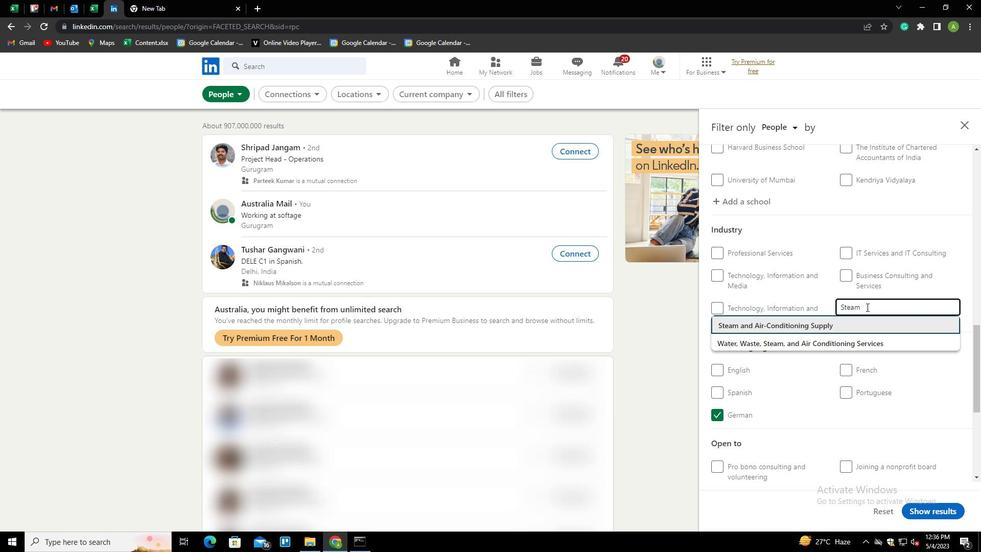 
Action: Mouse scrolled (867, 306) with delta (0, 0)
Screenshot: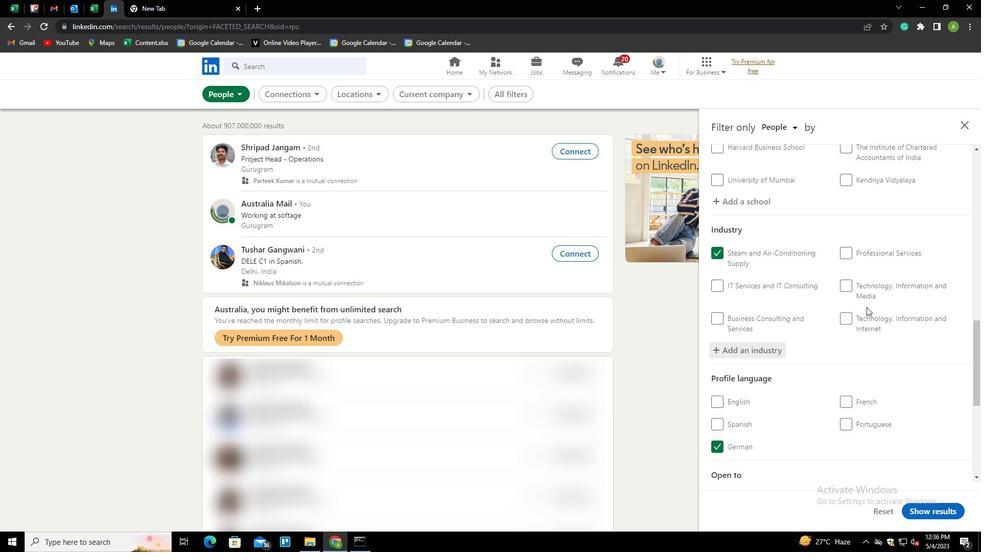 
Action: Mouse scrolled (867, 306) with delta (0, 0)
Screenshot: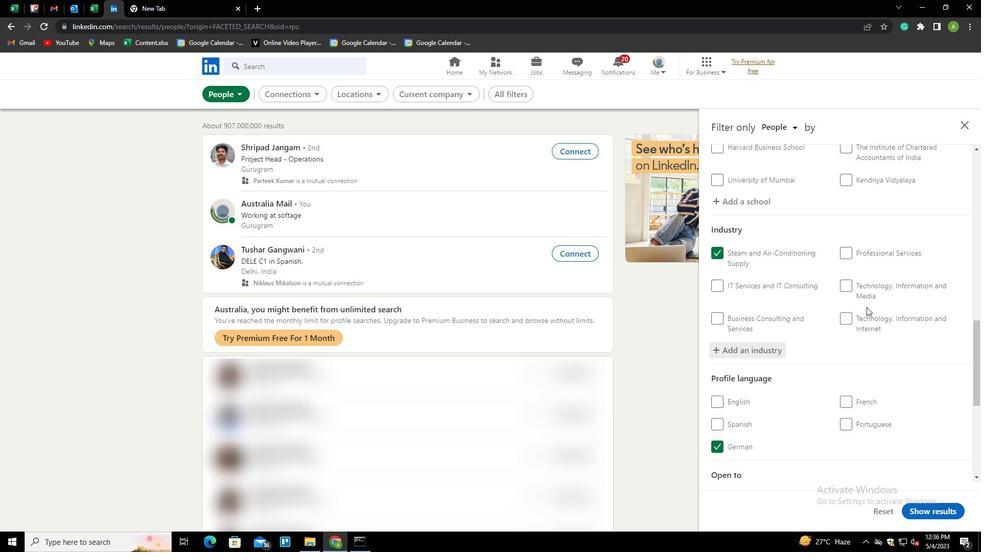 
Action: Mouse scrolled (867, 306) with delta (0, 0)
Screenshot: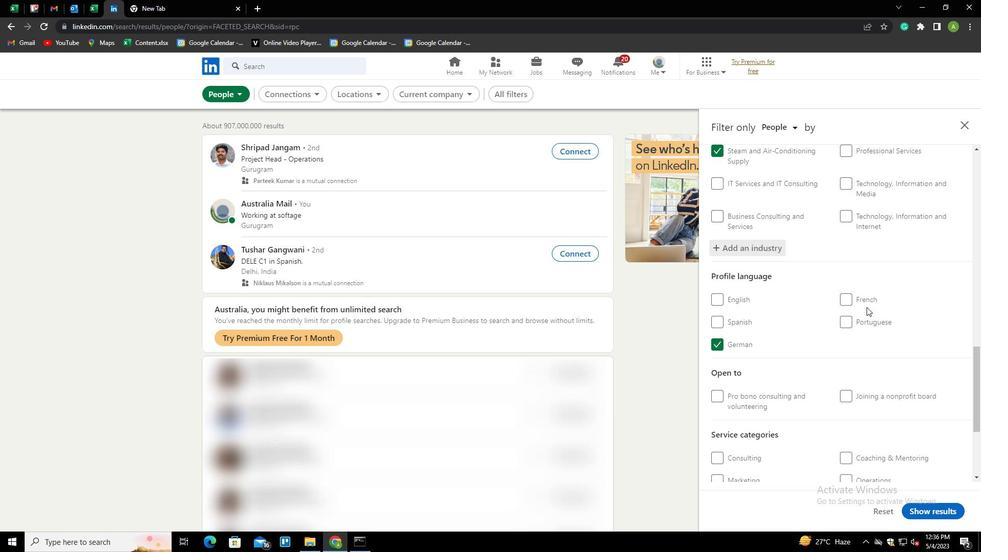 
Action: Mouse scrolled (867, 306) with delta (0, 0)
Screenshot: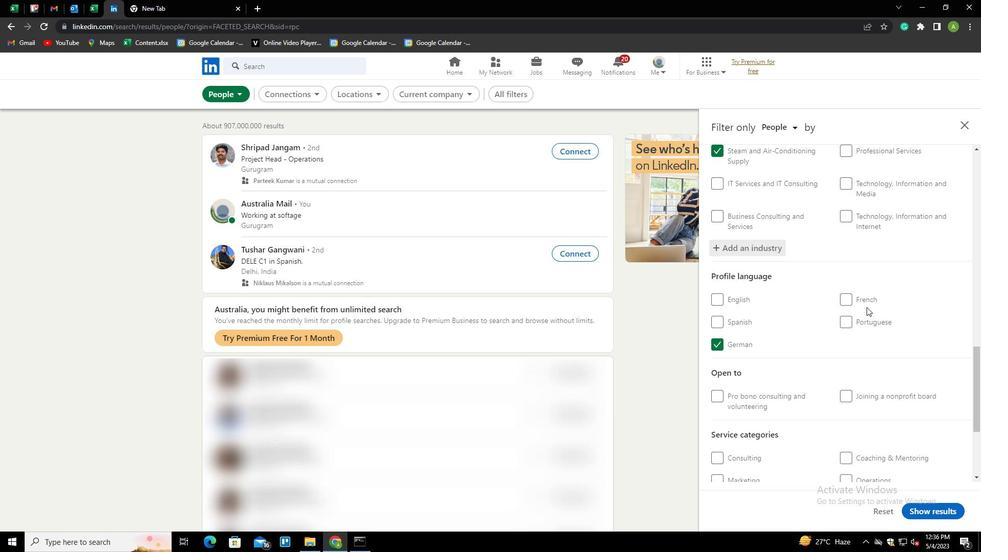 
Action: Mouse scrolled (867, 306) with delta (0, 0)
Screenshot: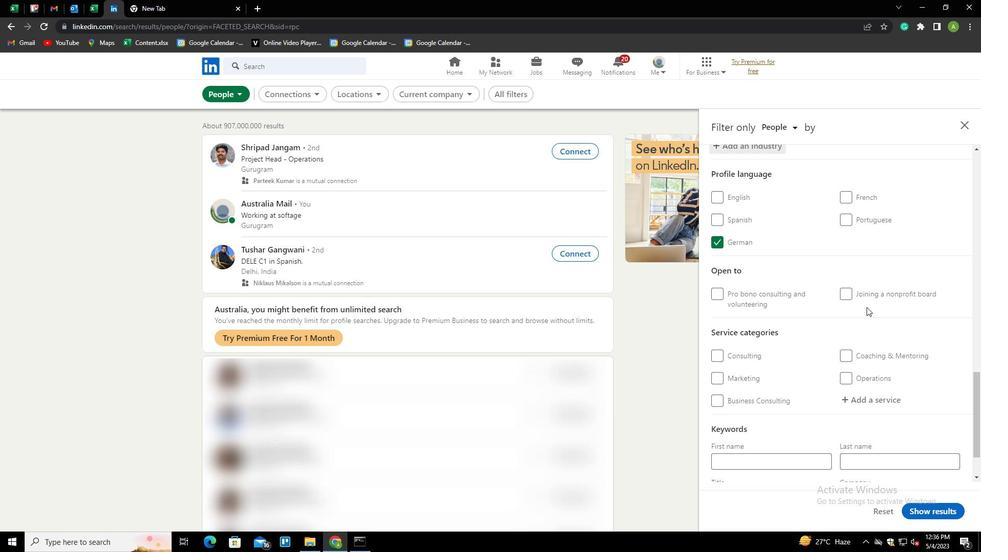 
Action: Mouse moved to (863, 347)
Screenshot: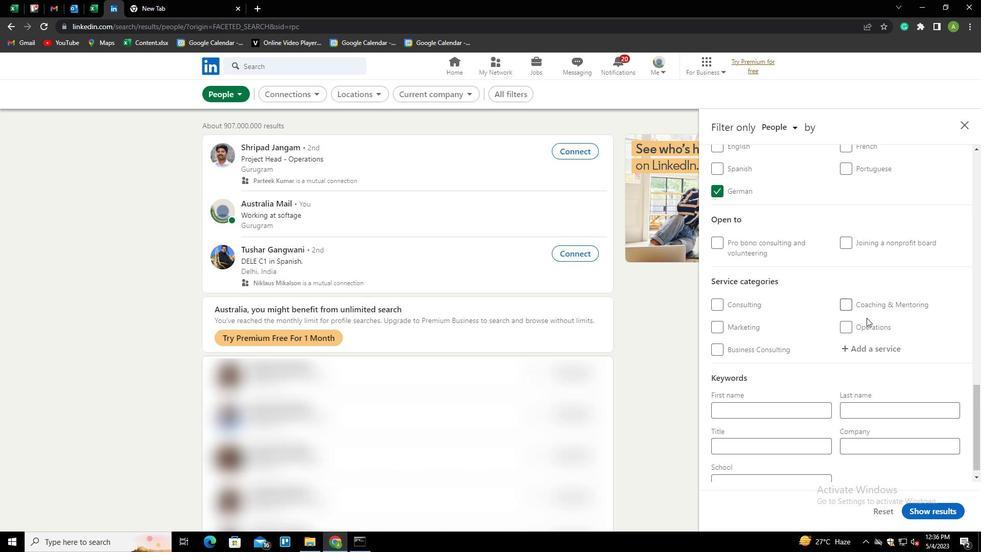 
Action: Mouse pressed left at (863, 347)
Screenshot: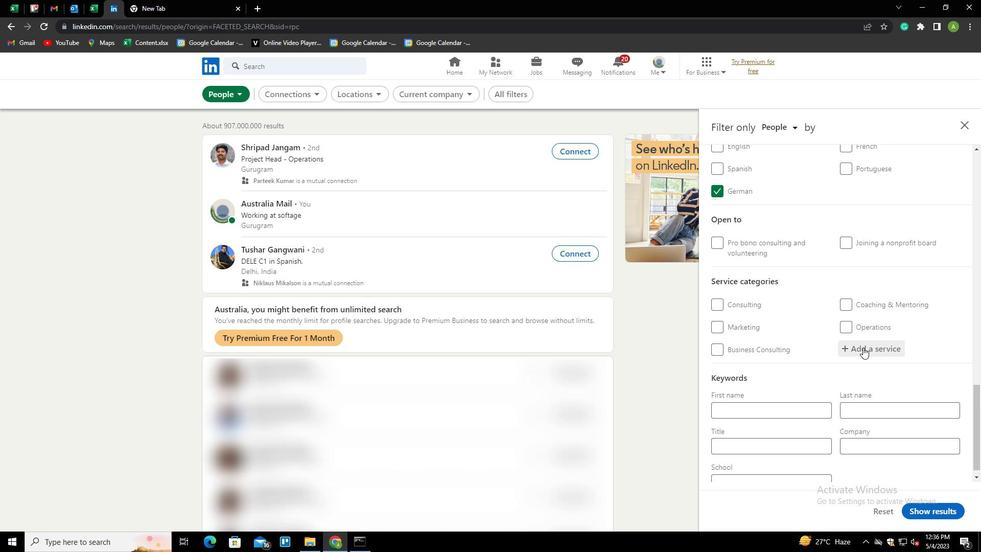 
Action: Mouse moved to (864, 348)
Screenshot: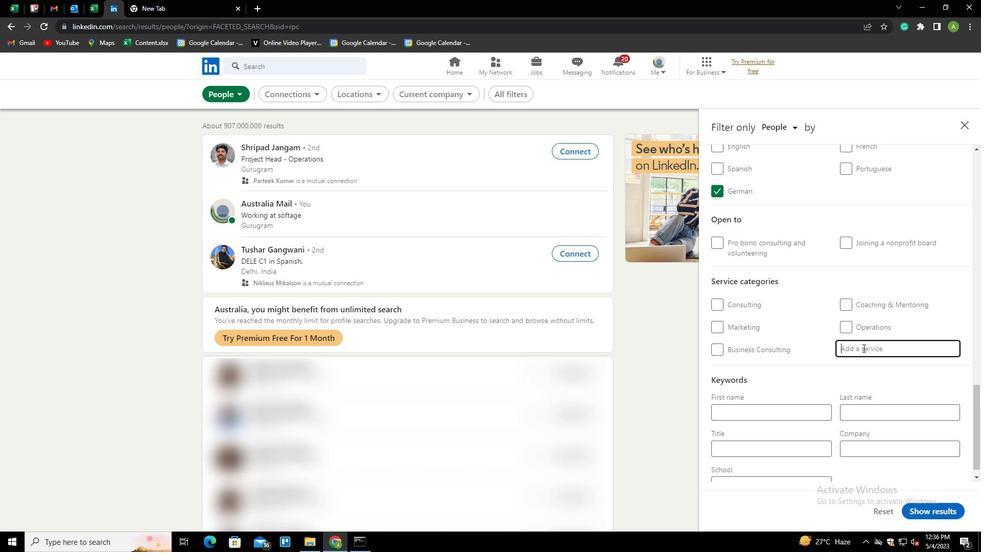 
Action: Mouse pressed left at (864, 348)
Screenshot: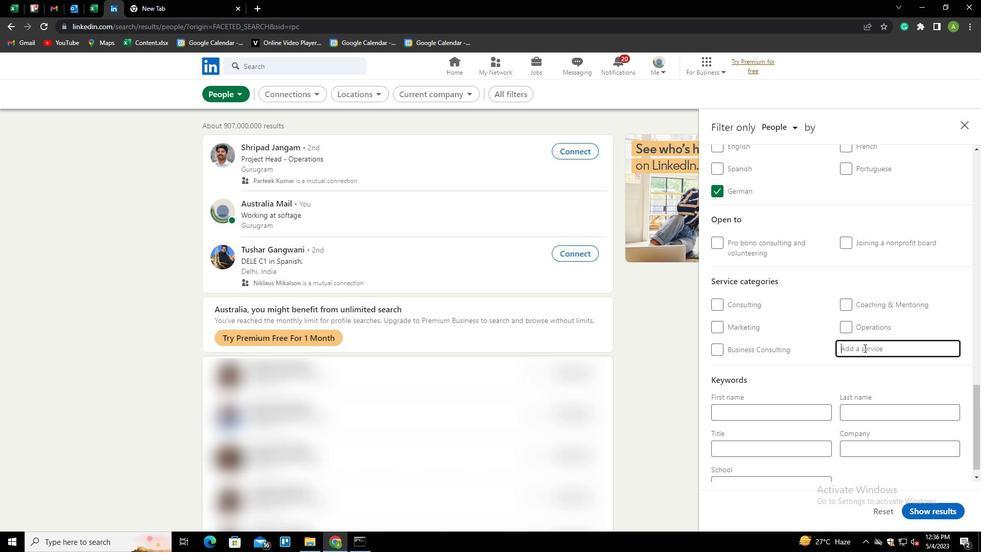 
Action: Key pressed <Key.shift>NEGOTIATION<Key.down><Key.enter>
Screenshot: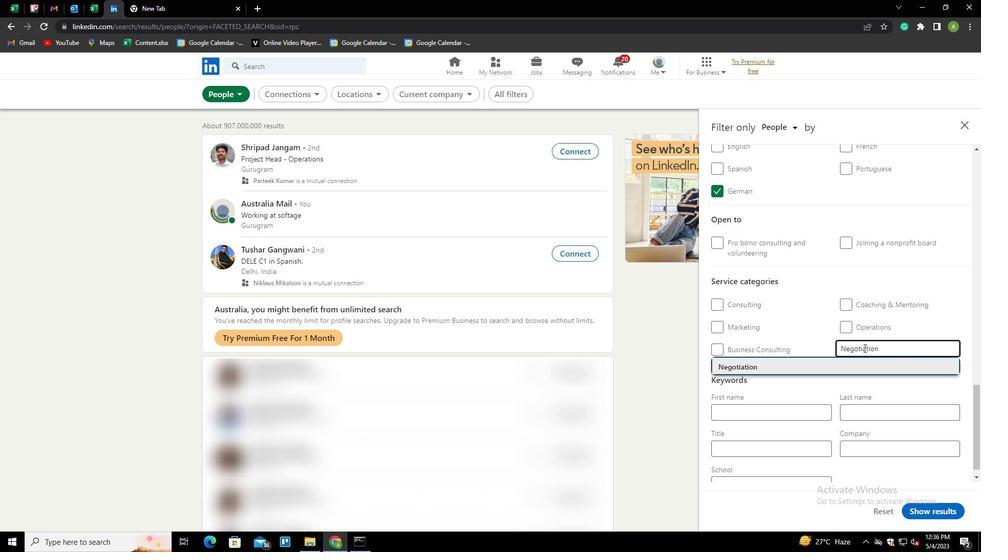 
Action: Mouse scrolled (864, 347) with delta (0, 0)
Screenshot: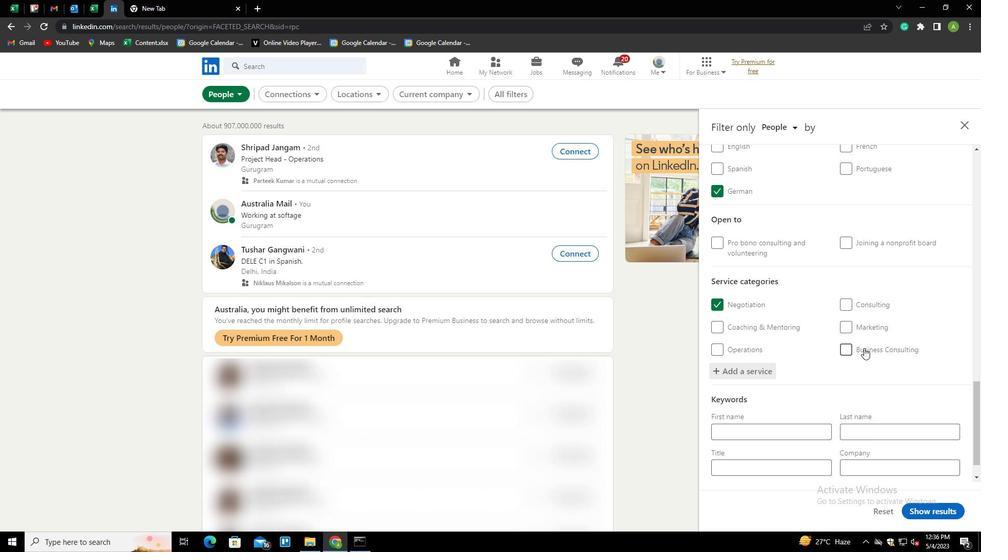 
Action: Mouse scrolled (864, 347) with delta (0, 0)
Screenshot: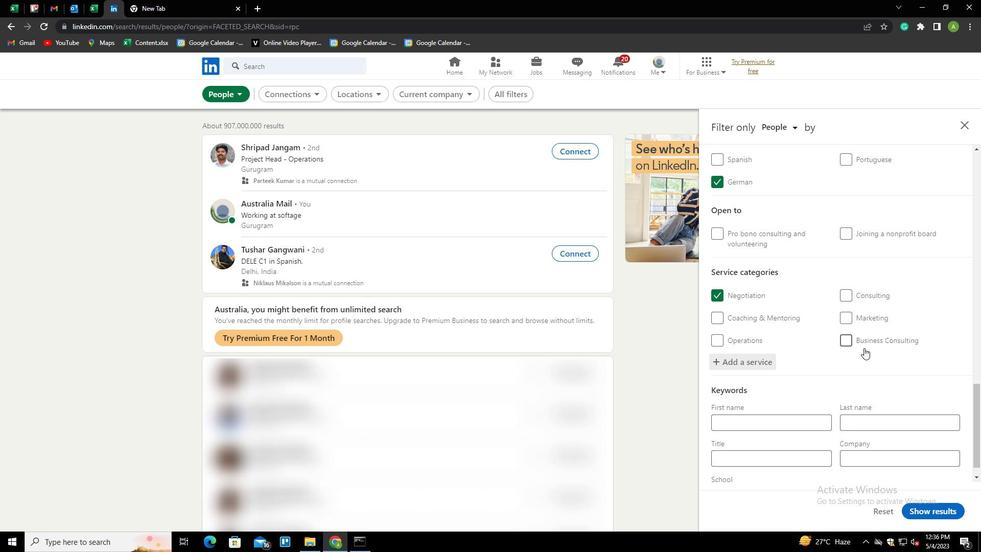 
Action: Mouse scrolled (864, 347) with delta (0, 0)
Screenshot: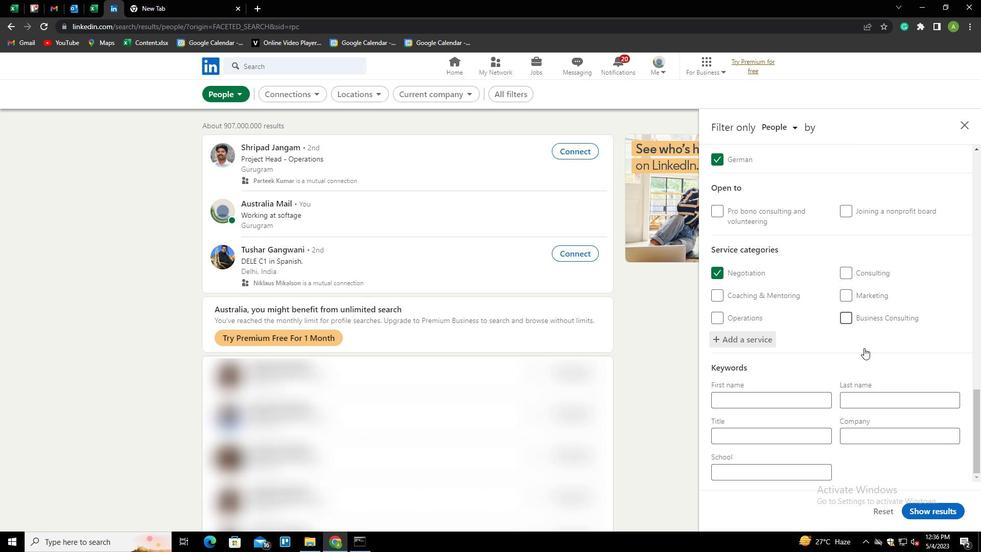 
Action: Mouse scrolled (864, 347) with delta (0, 0)
Screenshot: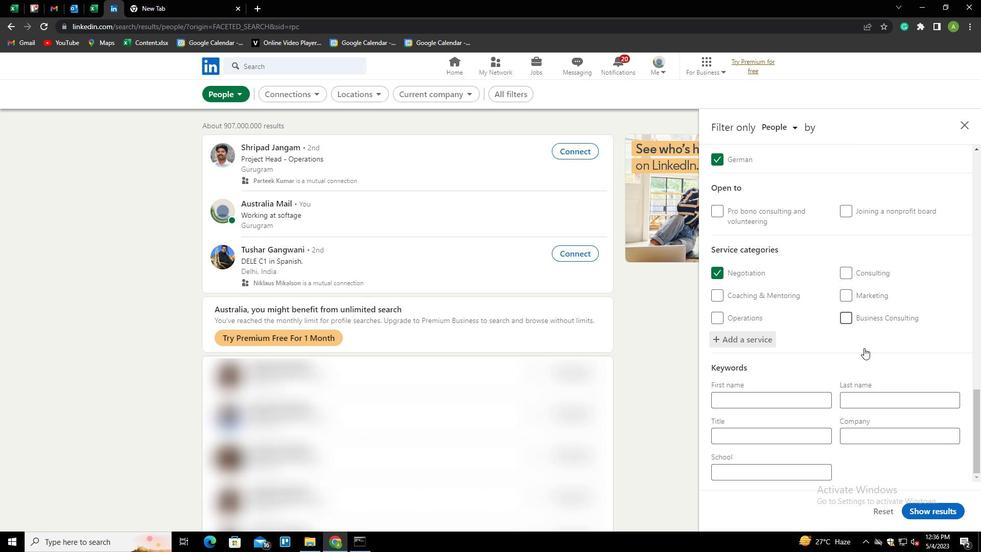 
Action: Mouse moved to (765, 439)
Screenshot: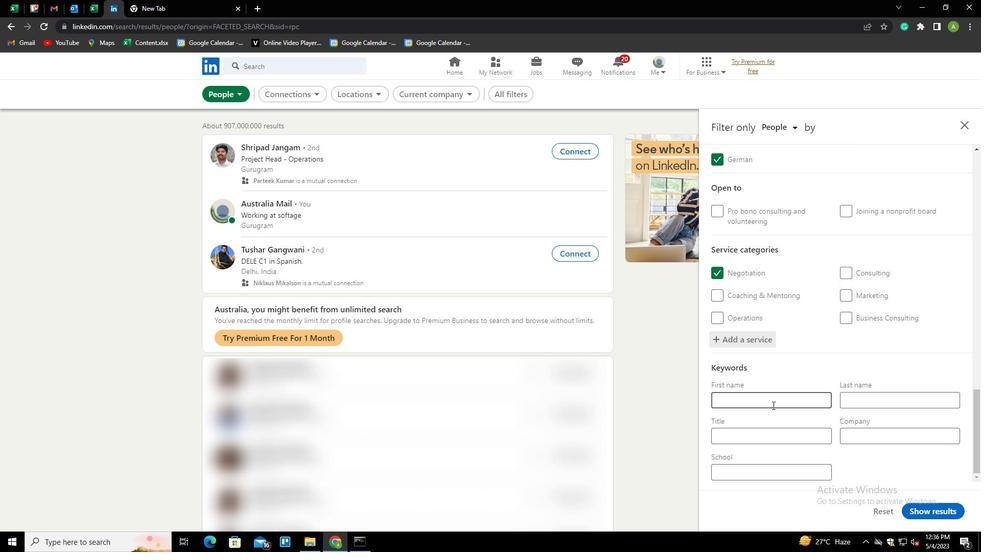 
Action: Mouse pressed left at (765, 439)
Screenshot: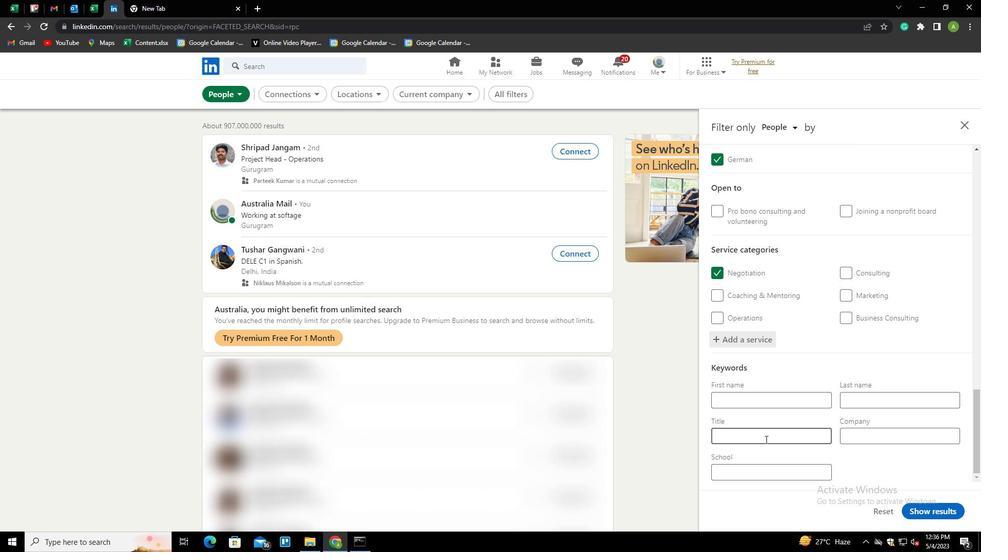 
Action: Key pressed <Key.shift><Key.shift><Key.shift><Key.shift><Key.shift><Key.shift><Key.shift>CREDIT<Key.space><Key.shift><Key.shift><Key.shift><Key.shift><Key.shift><Key.shift><Key.shift>V<Key.backspace>COUNSELOR
Screenshot: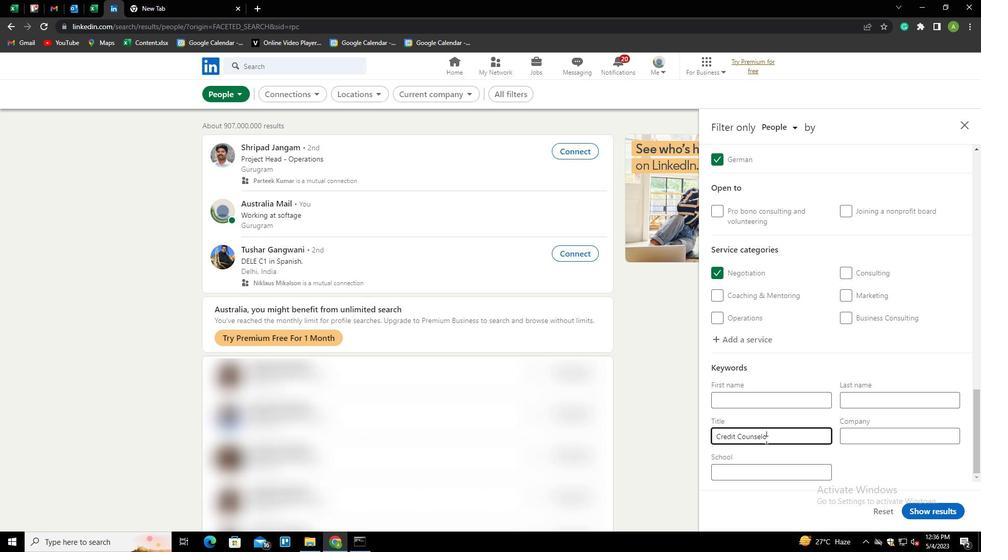
Action: Mouse moved to (856, 465)
Screenshot: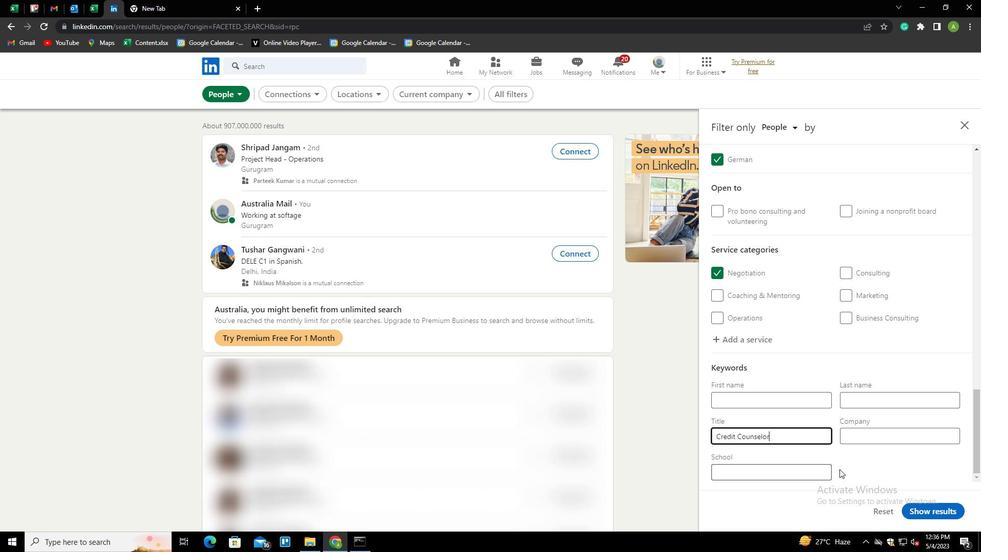 
Action: Mouse pressed left at (856, 465)
Screenshot: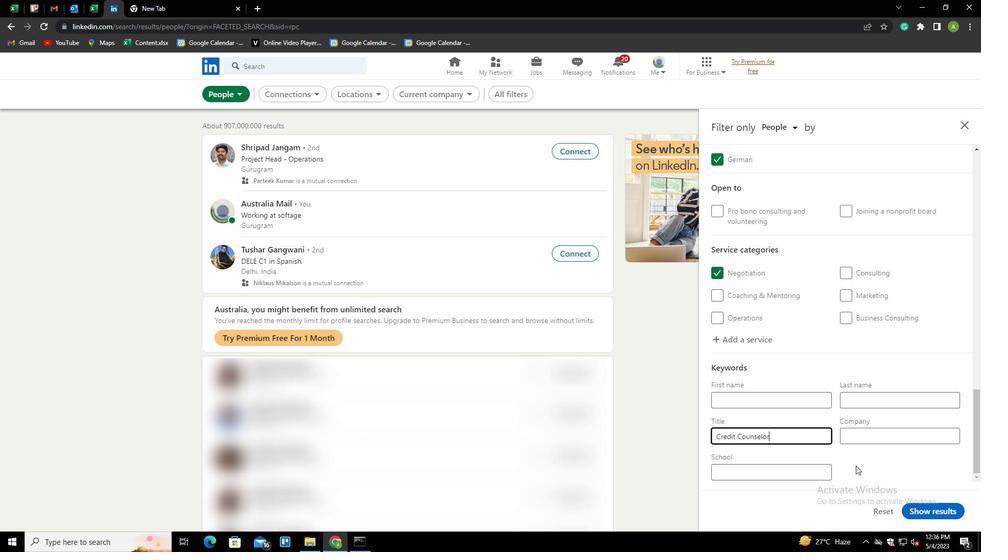 
Action: Mouse moved to (926, 507)
Screenshot: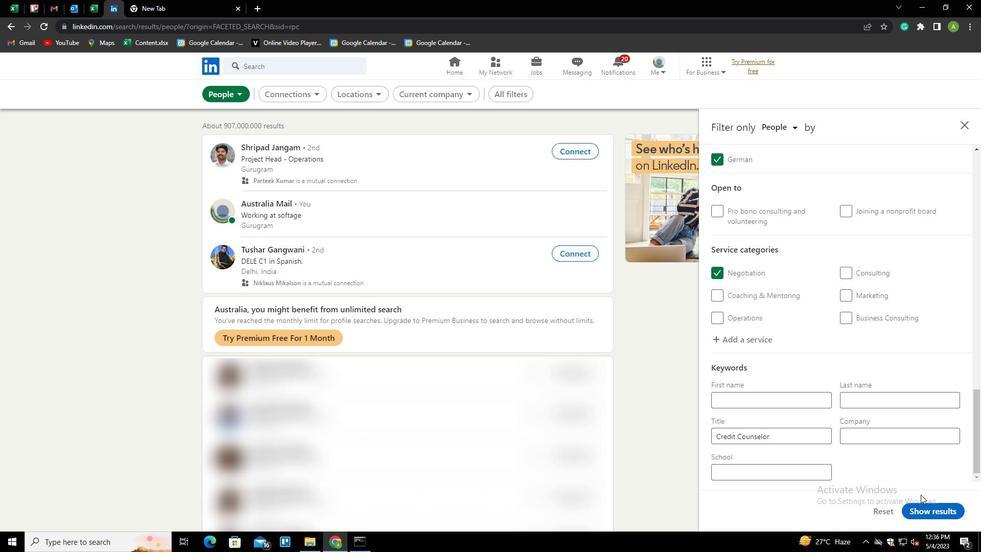 
Action: Mouse pressed left at (926, 507)
Screenshot: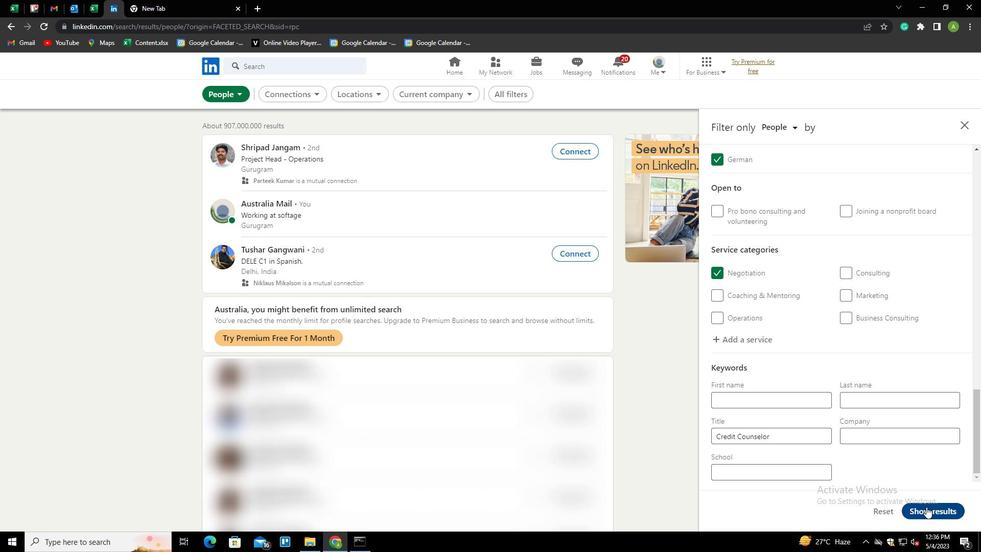 
